 Task: Look for opportunities in IT and customer service.
Action: Mouse moved to (102, 163)
Screenshot: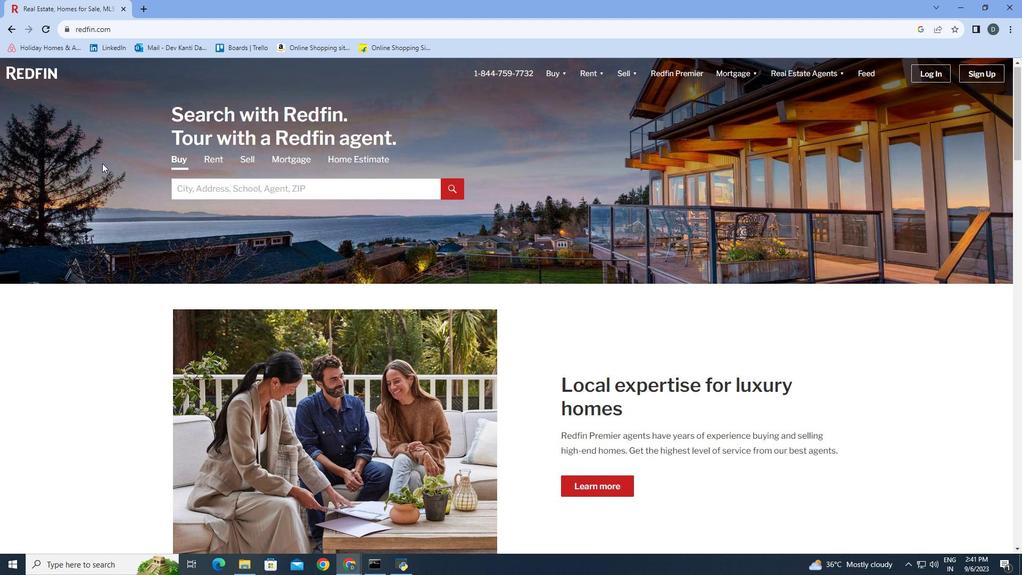 
Action: Mouse scrolled (102, 162) with delta (0, 0)
Screenshot: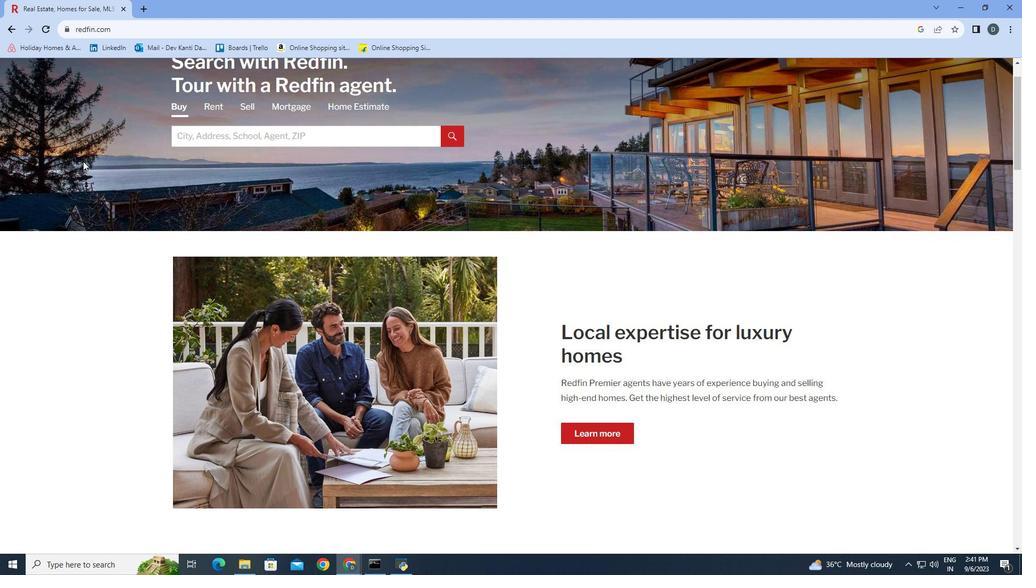 
Action: Mouse moved to (84, 158)
Screenshot: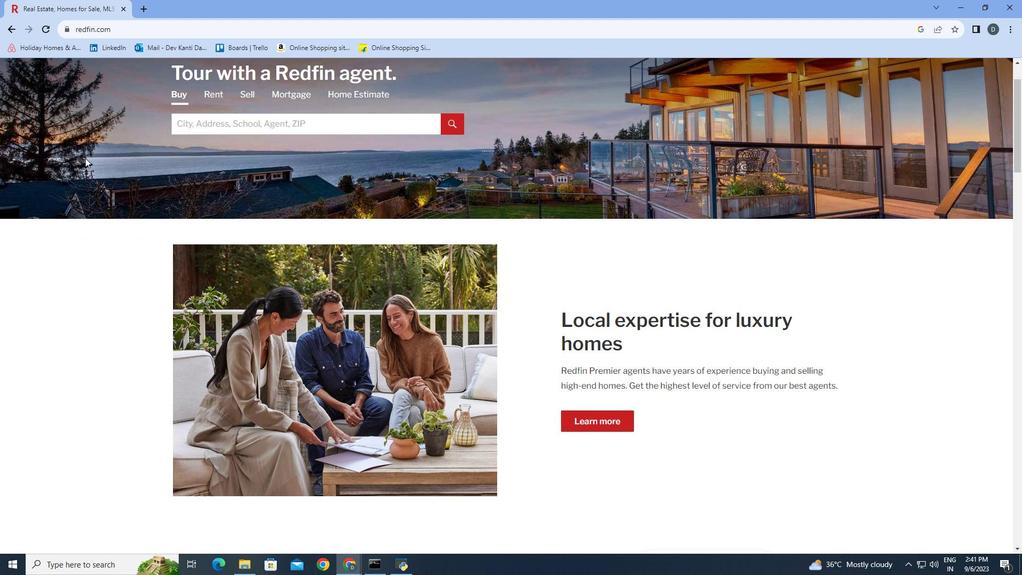 
Action: Mouse scrolled (84, 157) with delta (0, 0)
Screenshot: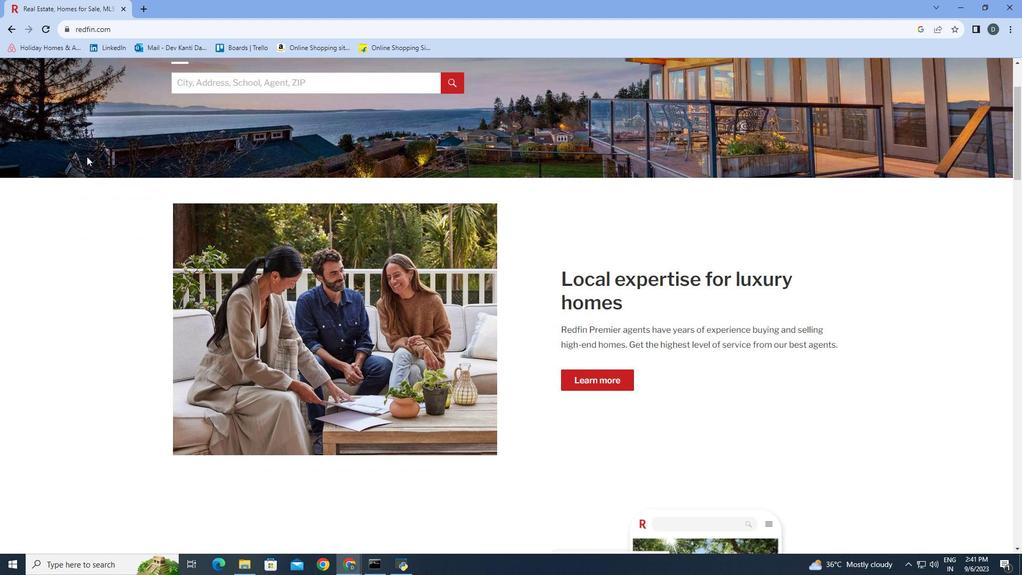 
Action: Mouse moved to (87, 156)
Screenshot: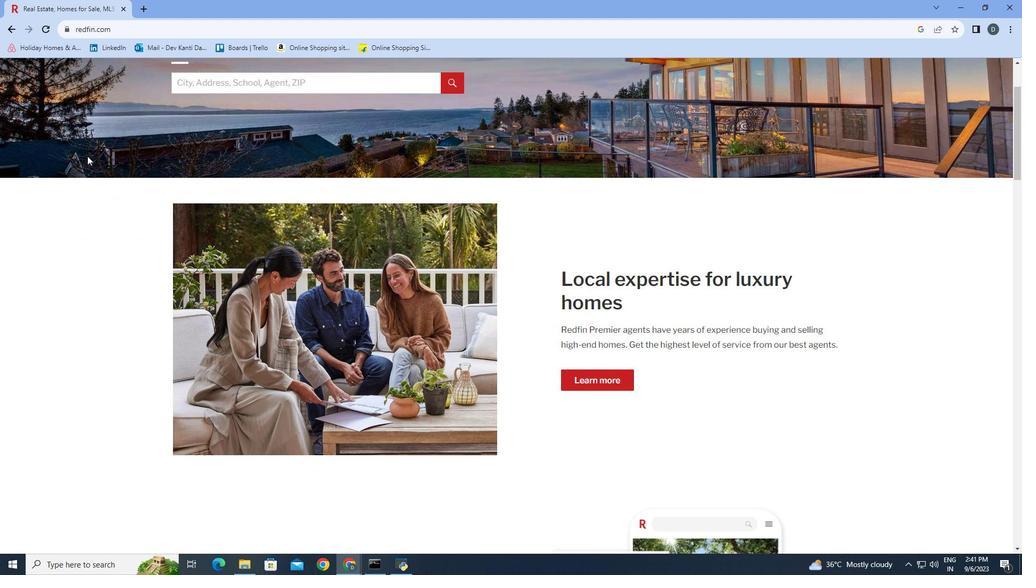
Action: Mouse scrolled (87, 155) with delta (0, 0)
Screenshot: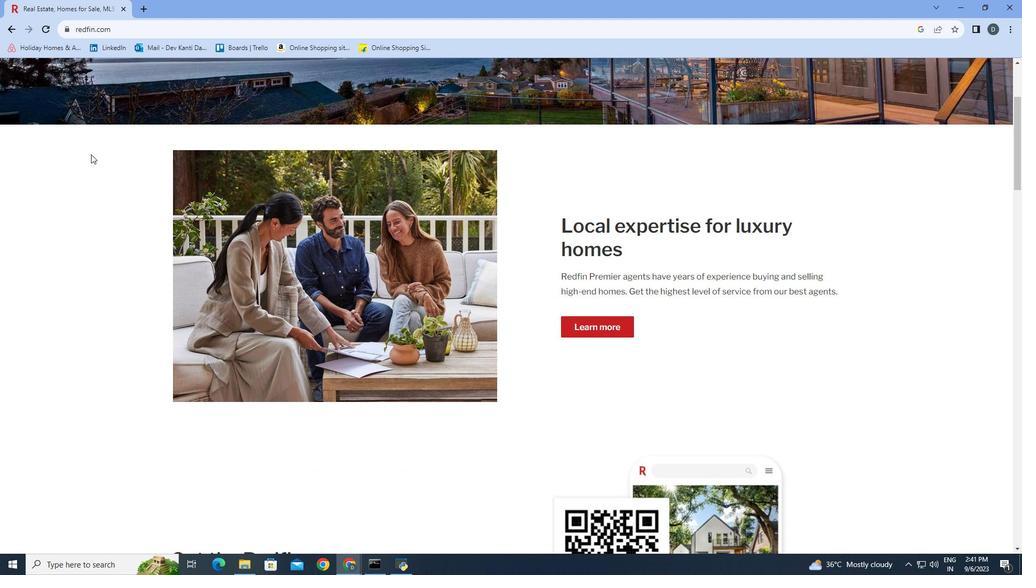 
Action: Mouse moved to (91, 154)
Screenshot: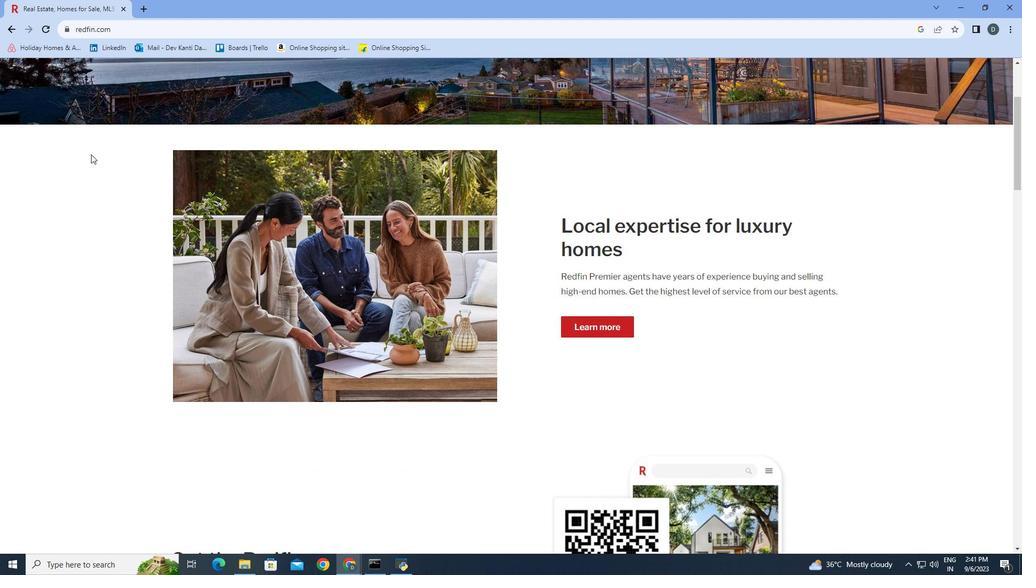 
Action: Mouse scrolled (91, 153) with delta (0, 0)
Screenshot: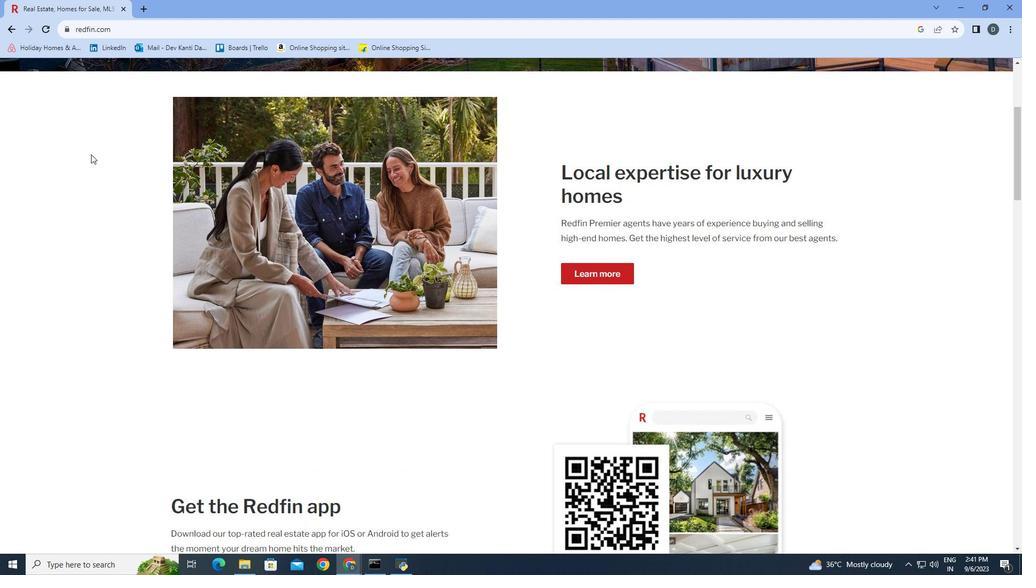
Action: Mouse moved to (92, 154)
Screenshot: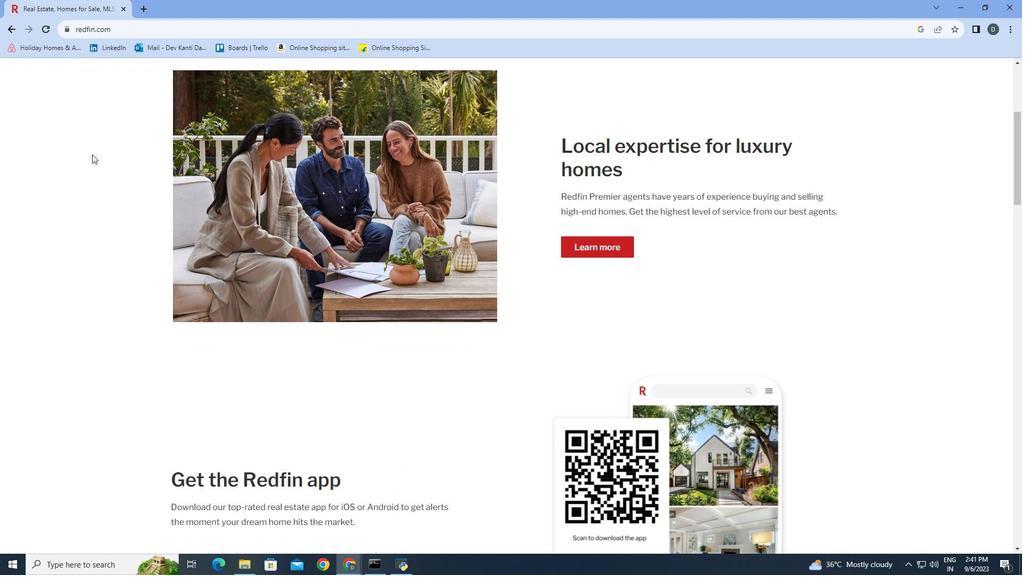 
Action: Mouse scrolled (92, 153) with delta (0, 0)
Screenshot: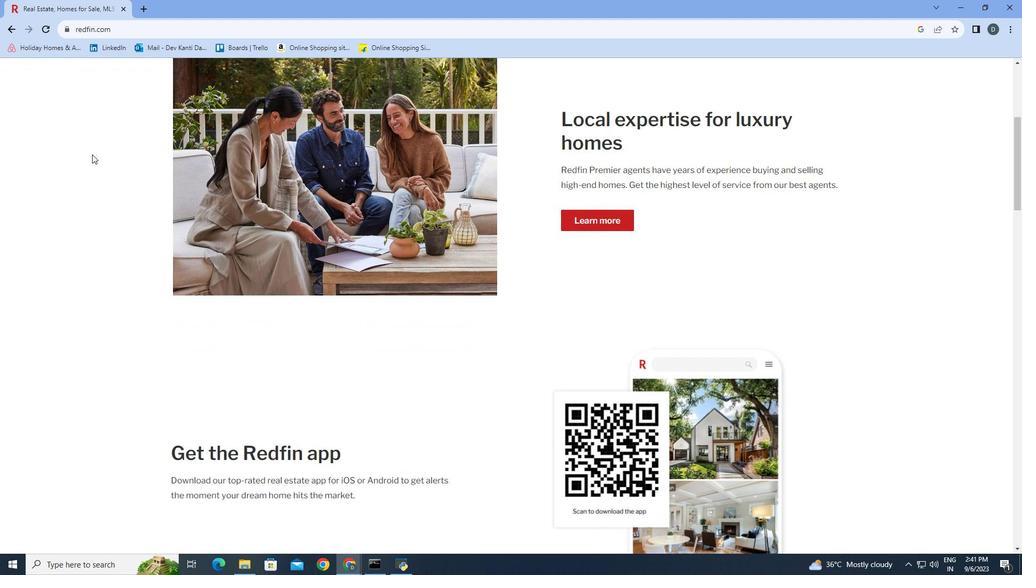 
Action: Mouse moved to (92, 154)
Screenshot: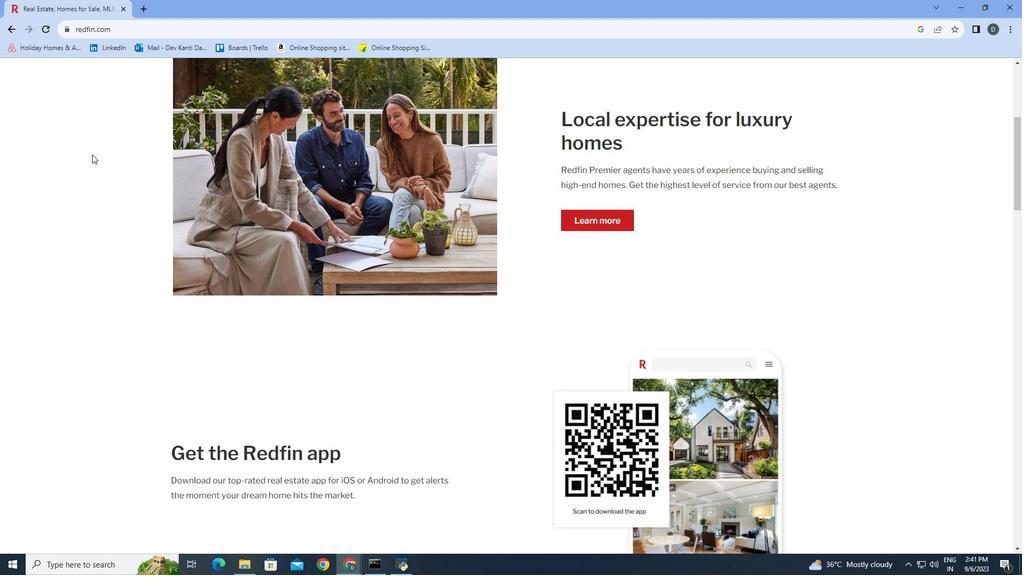 
Action: Mouse scrolled (92, 153) with delta (0, 0)
Screenshot: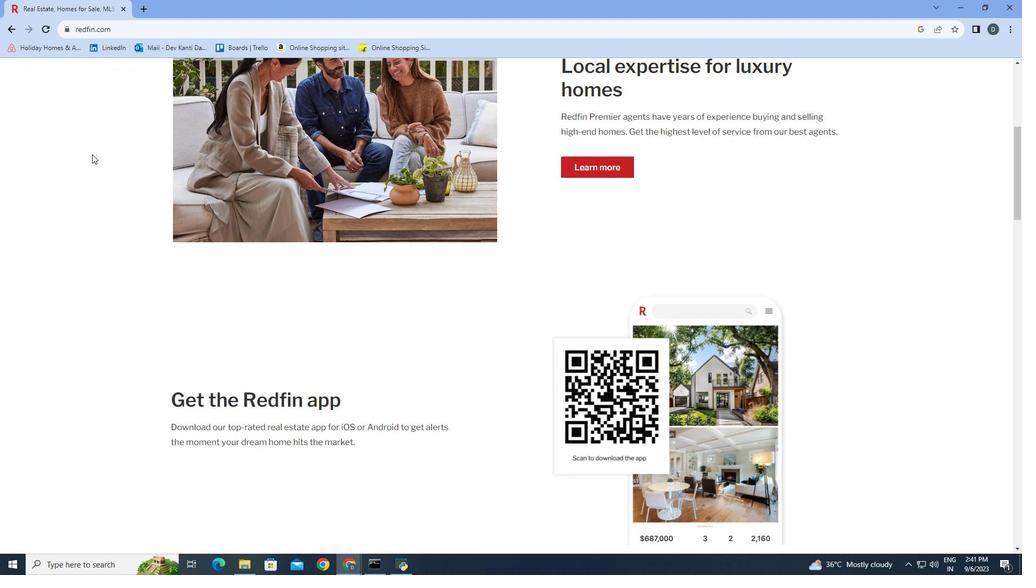 
Action: Mouse scrolled (92, 153) with delta (0, 0)
Screenshot: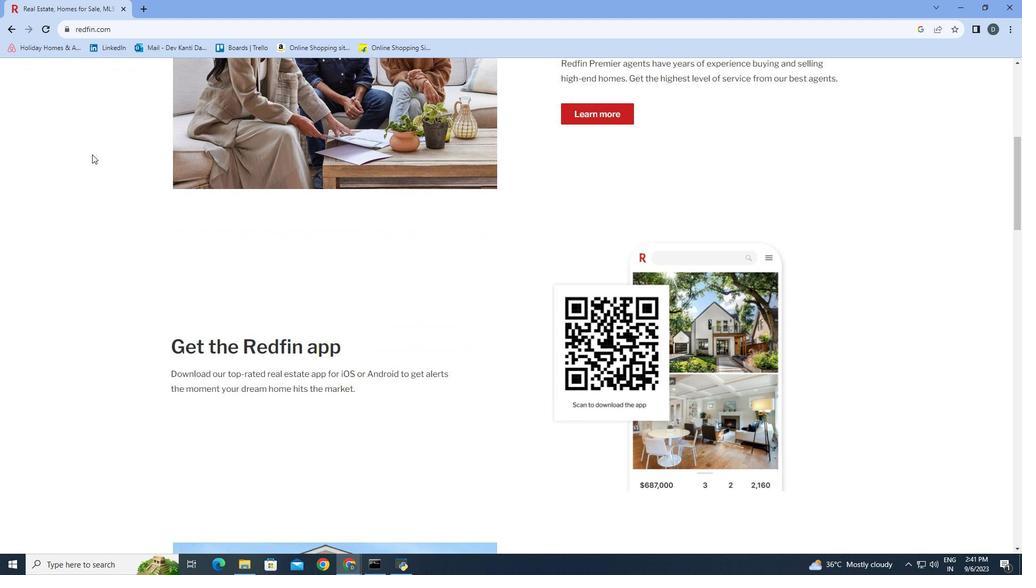 
Action: Mouse scrolled (92, 153) with delta (0, 0)
Screenshot: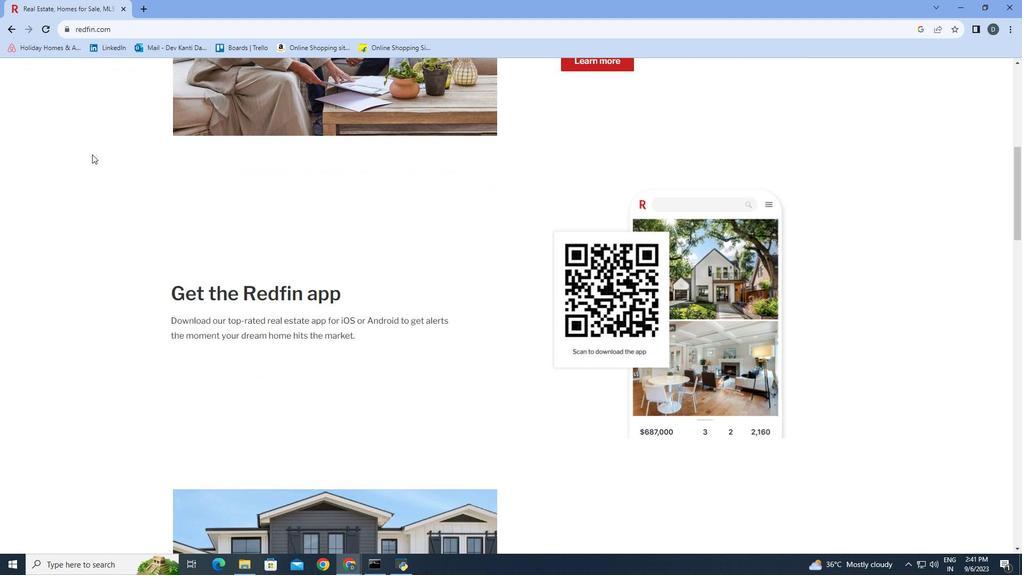 
Action: Mouse scrolled (92, 153) with delta (0, 0)
Screenshot: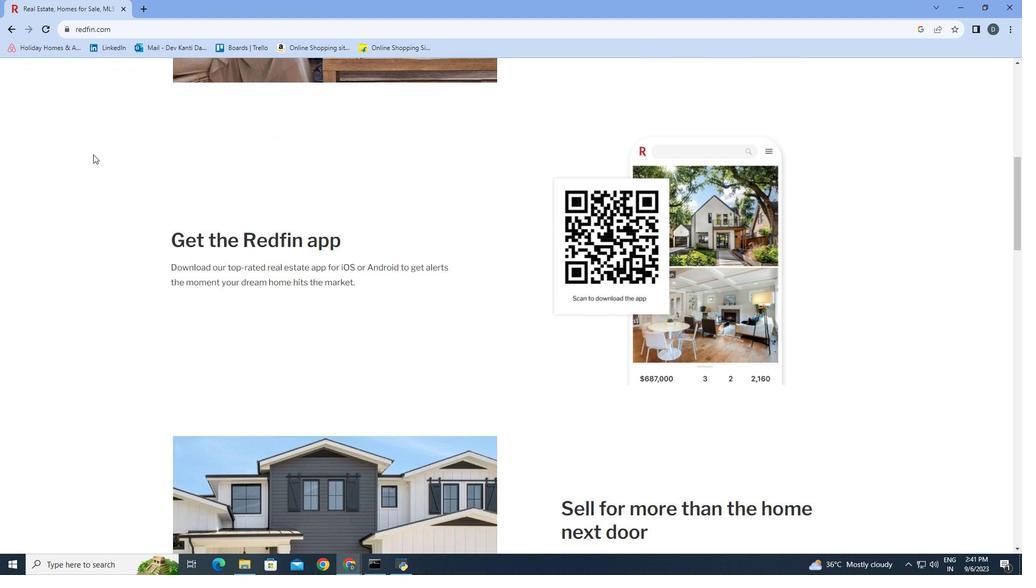 
Action: Mouse moved to (93, 154)
Screenshot: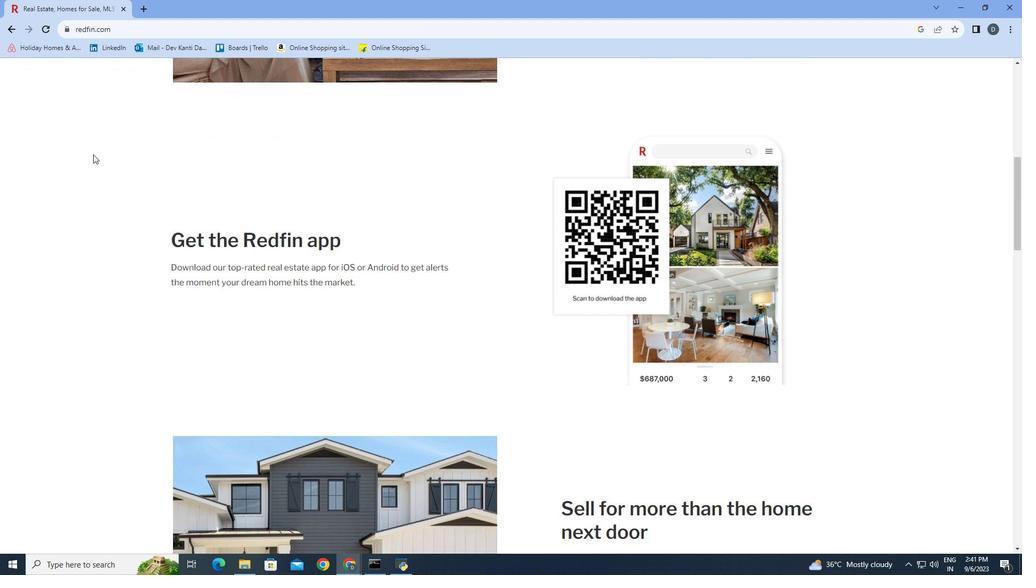 
Action: Mouse scrolled (93, 153) with delta (0, 0)
Screenshot: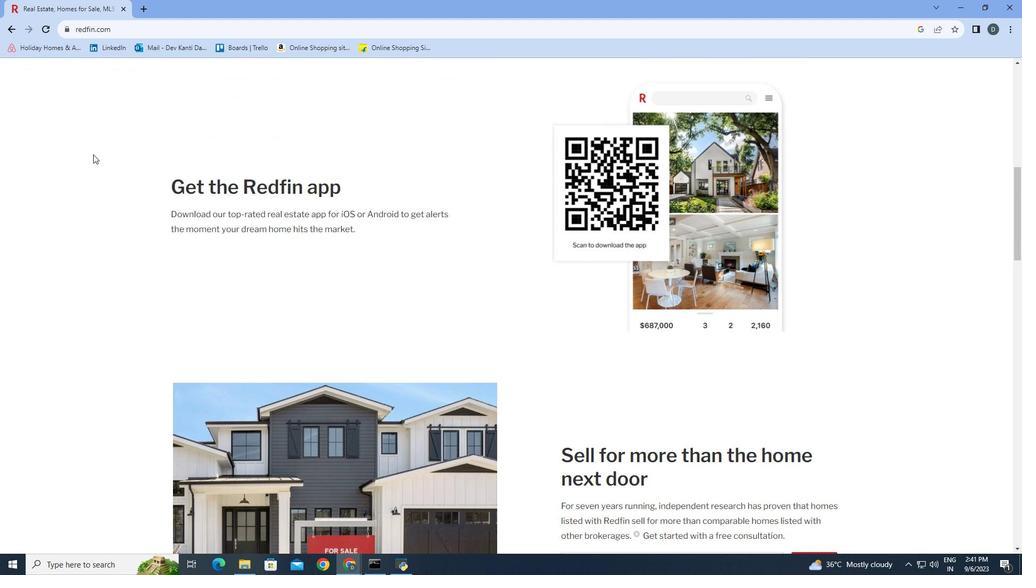 
Action: Mouse scrolled (93, 153) with delta (0, 0)
Screenshot: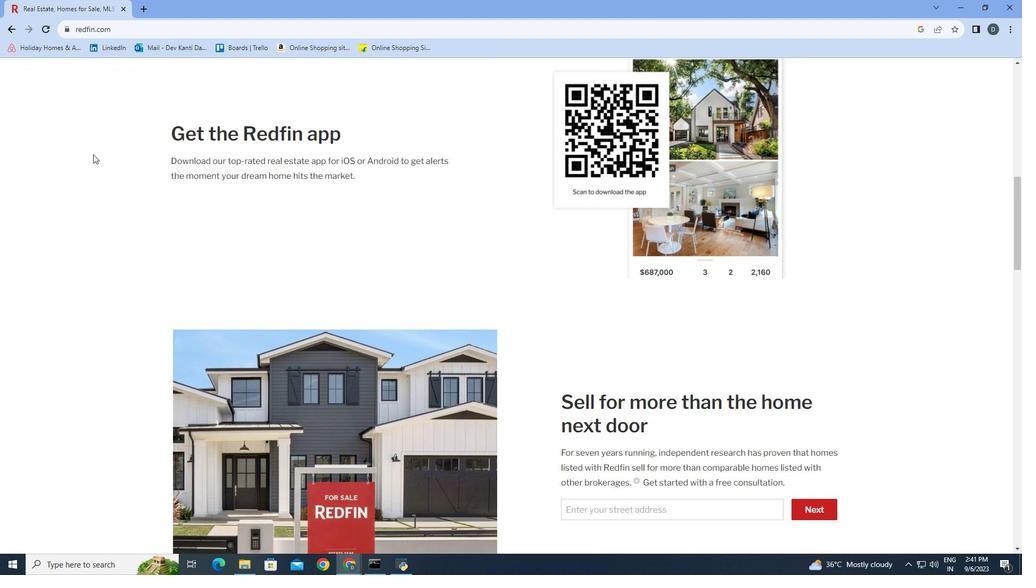 
Action: Mouse scrolled (93, 153) with delta (0, 0)
Screenshot: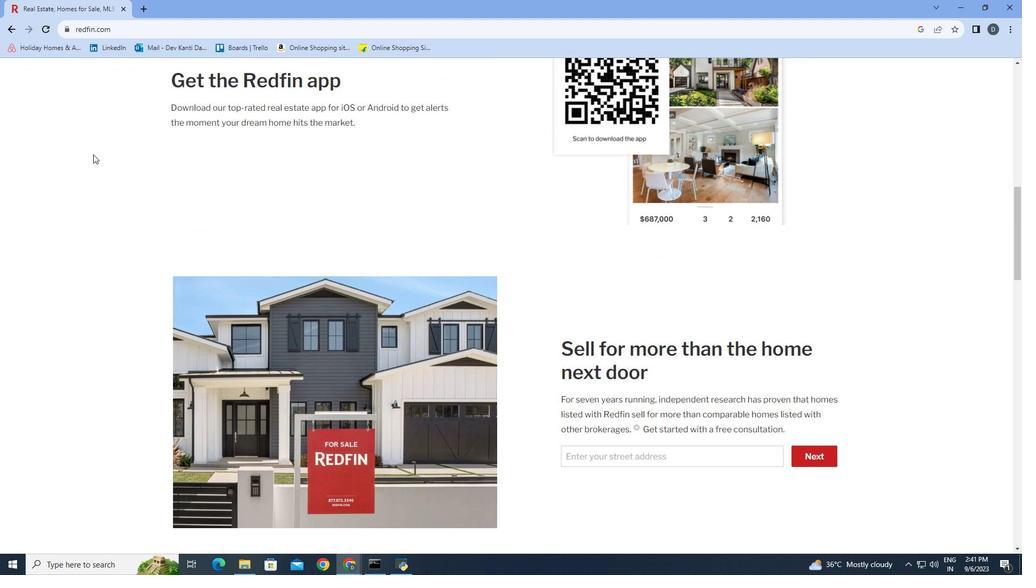 
Action: Mouse scrolled (93, 153) with delta (0, 0)
Screenshot: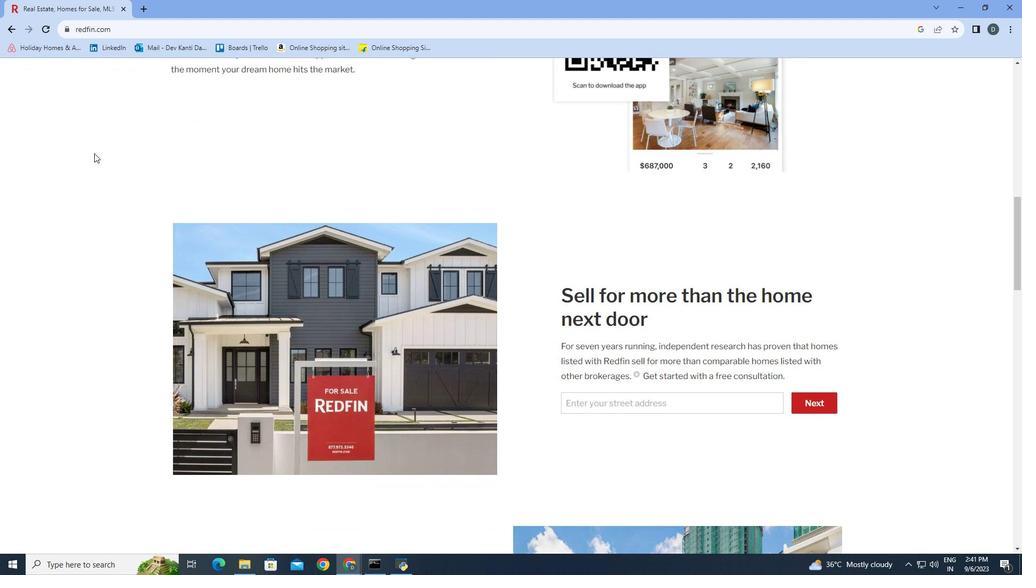 
Action: Mouse moved to (94, 153)
Screenshot: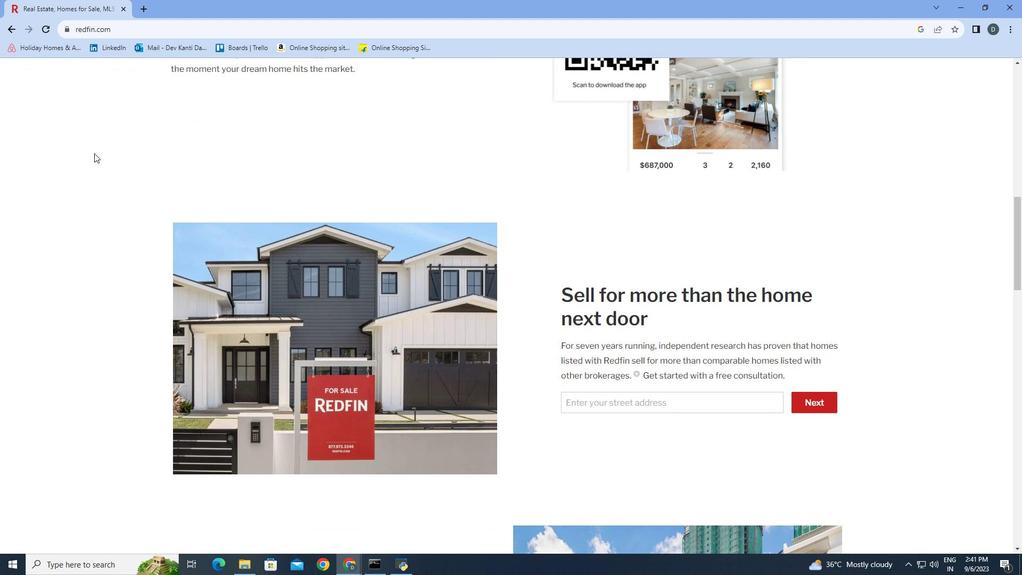 
Action: Mouse scrolled (94, 152) with delta (0, 0)
Screenshot: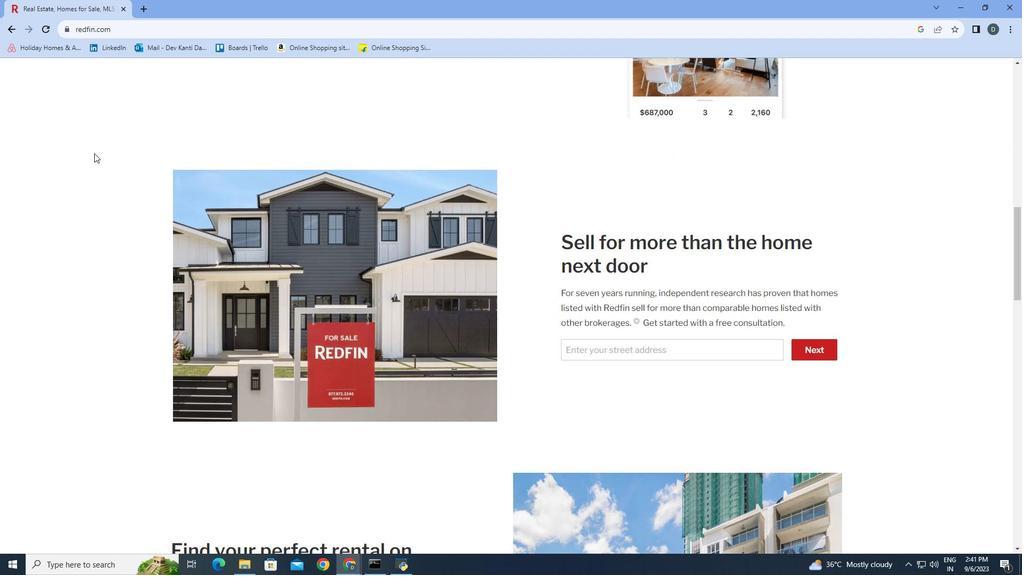 
Action: Mouse scrolled (94, 152) with delta (0, 0)
Screenshot: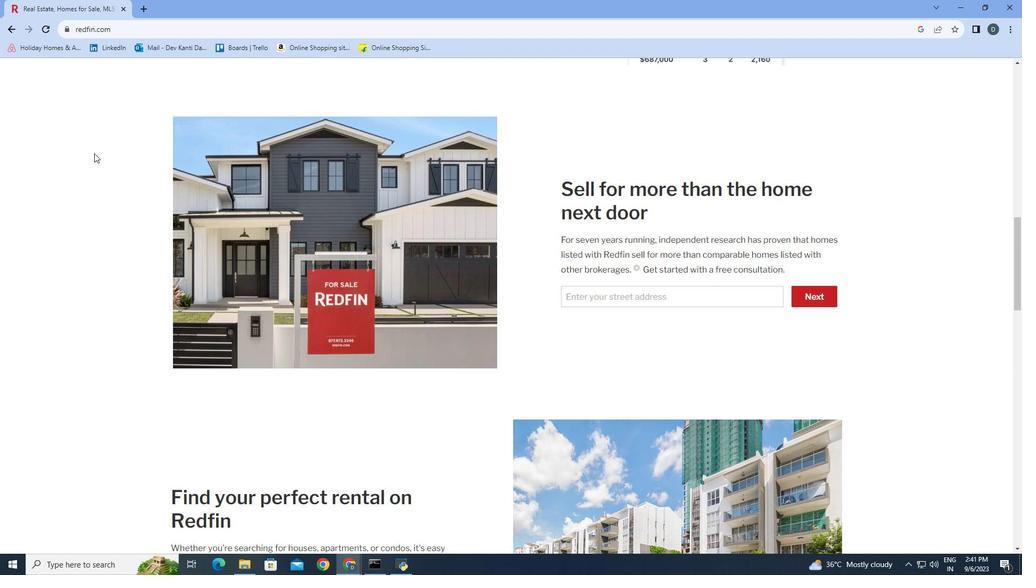 
Action: Mouse scrolled (94, 152) with delta (0, 0)
Screenshot: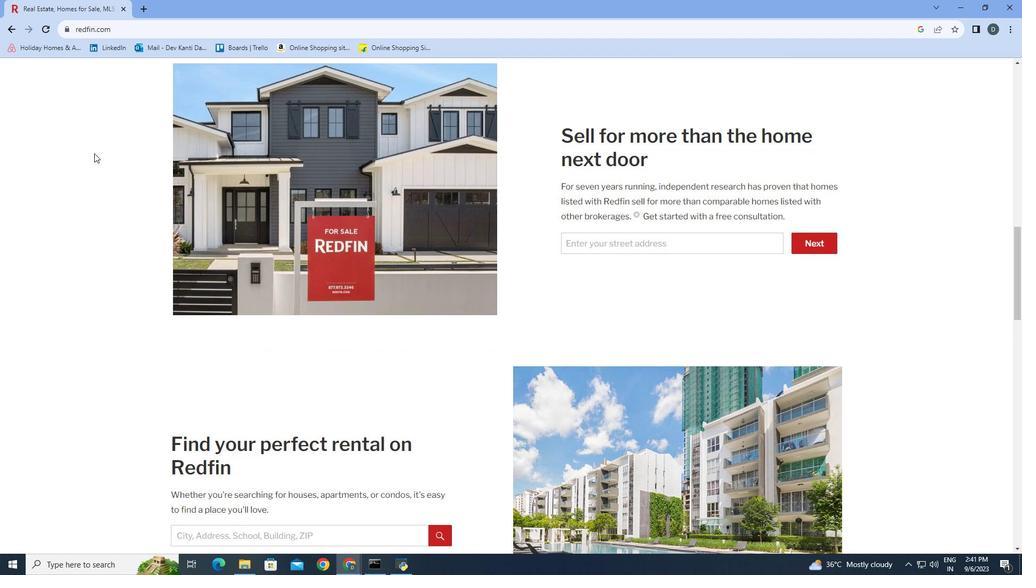 
Action: Mouse scrolled (94, 152) with delta (0, 0)
Screenshot: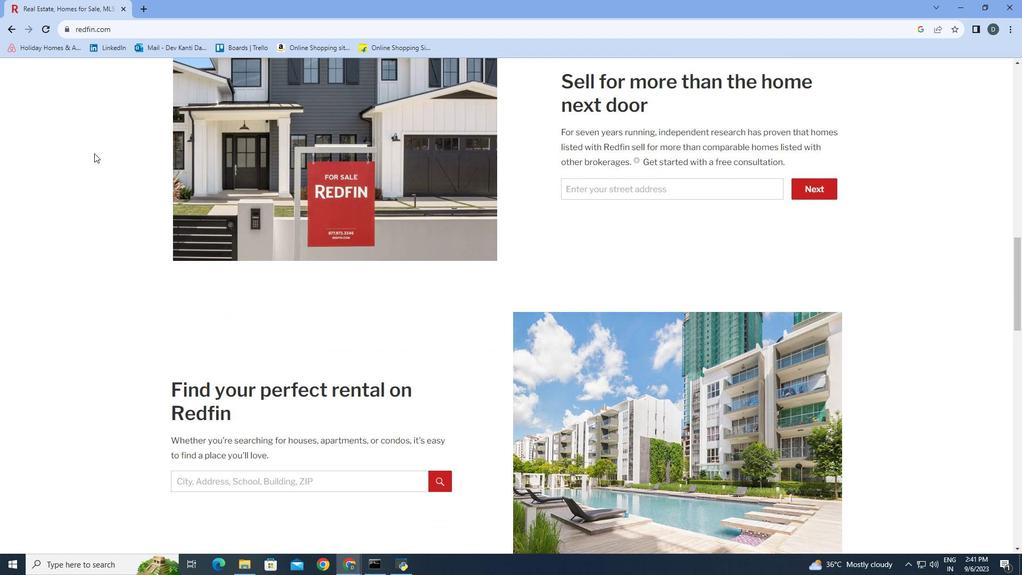 
Action: Mouse scrolled (94, 152) with delta (0, 0)
Screenshot: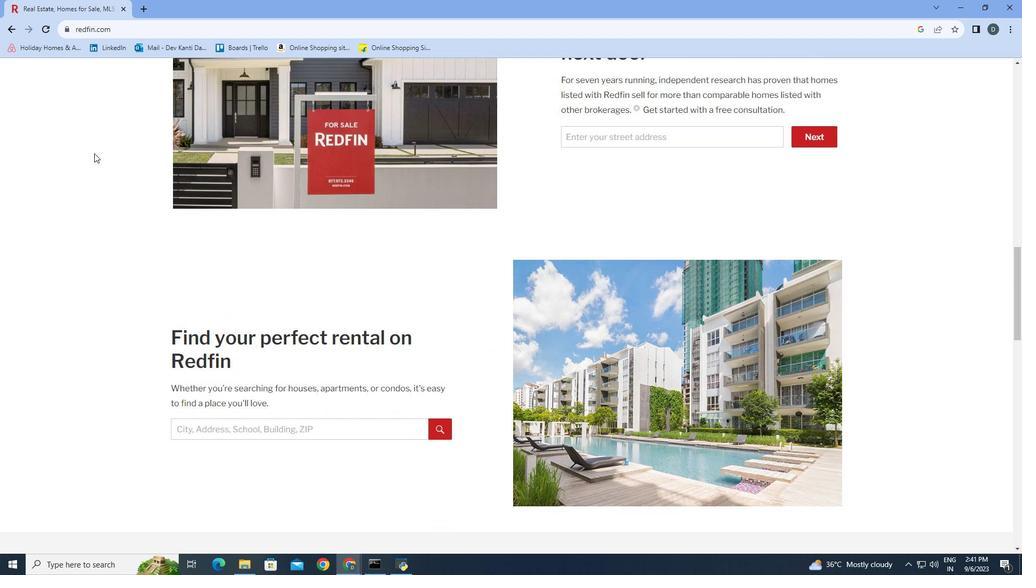 
Action: Mouse scrolled (94, 152) with delta (0, 0)
Screenshot: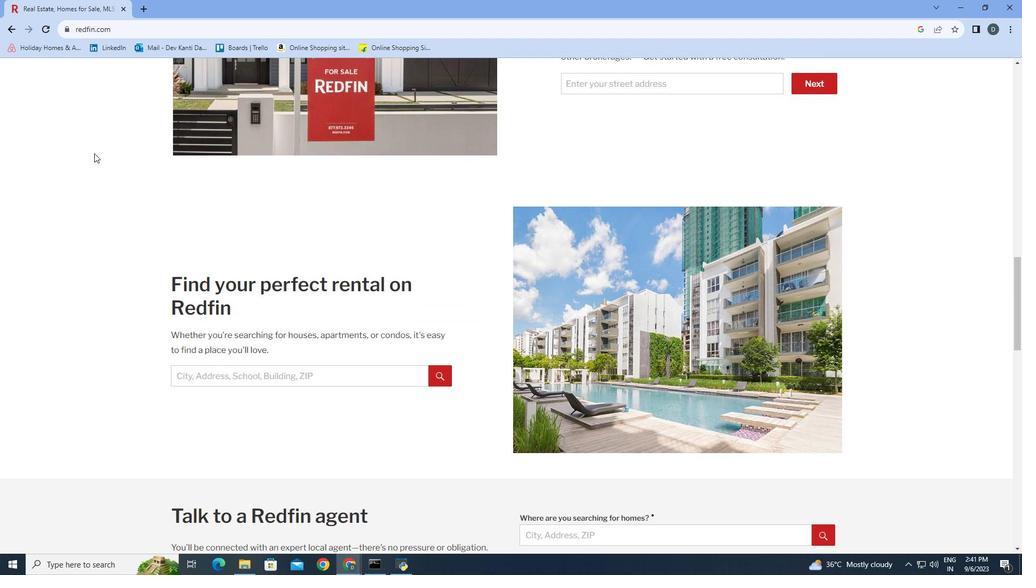 
Action: Mouse scrolled (94, 152) with delta (0, 0)
Screenshot: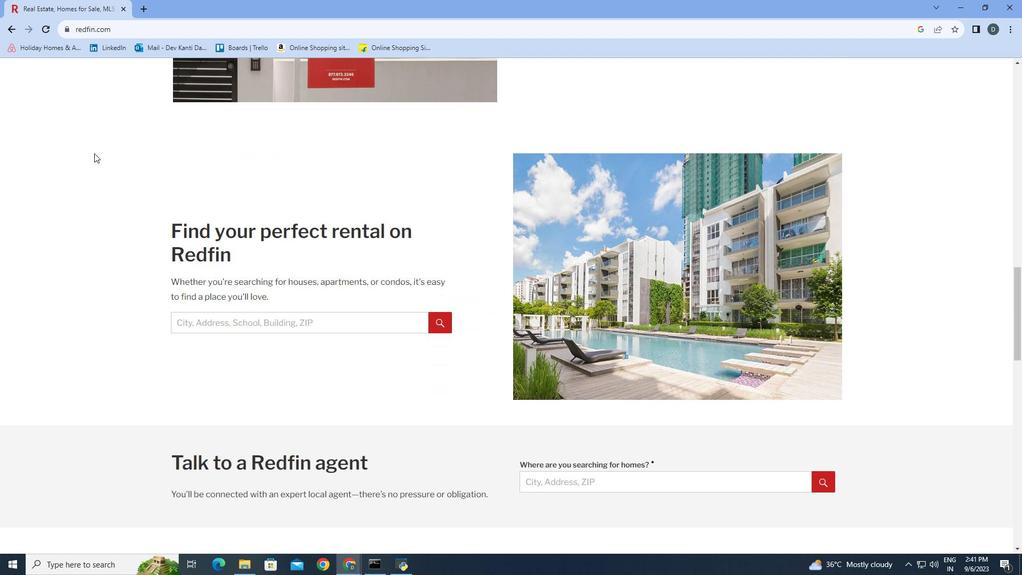 
Action: Mouse scrolled (94, 152) with delta (0, 0)
Screenshot: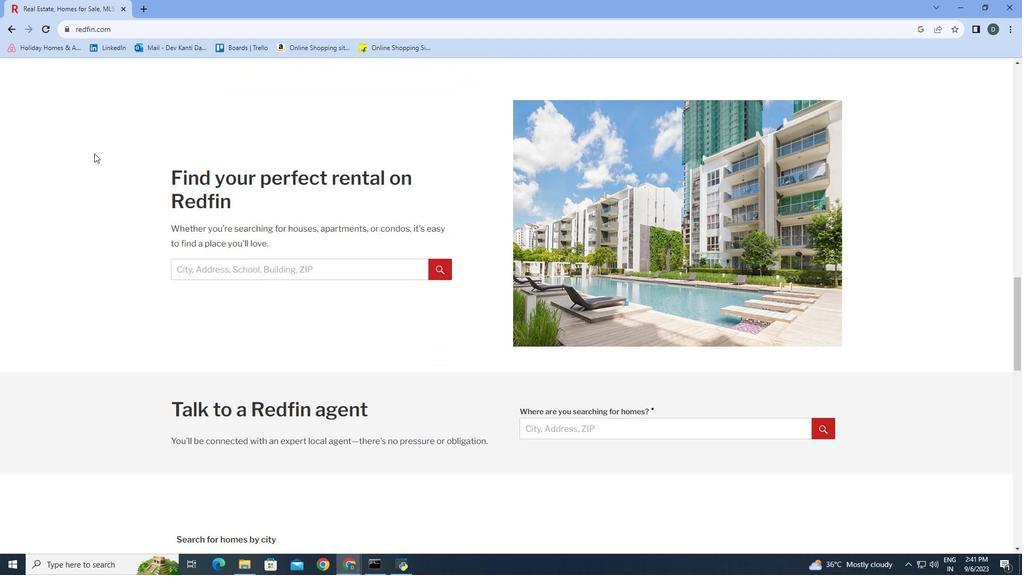 
Action: Mouse scrolled (94, 152) with delta (0, 0)
Screenshot: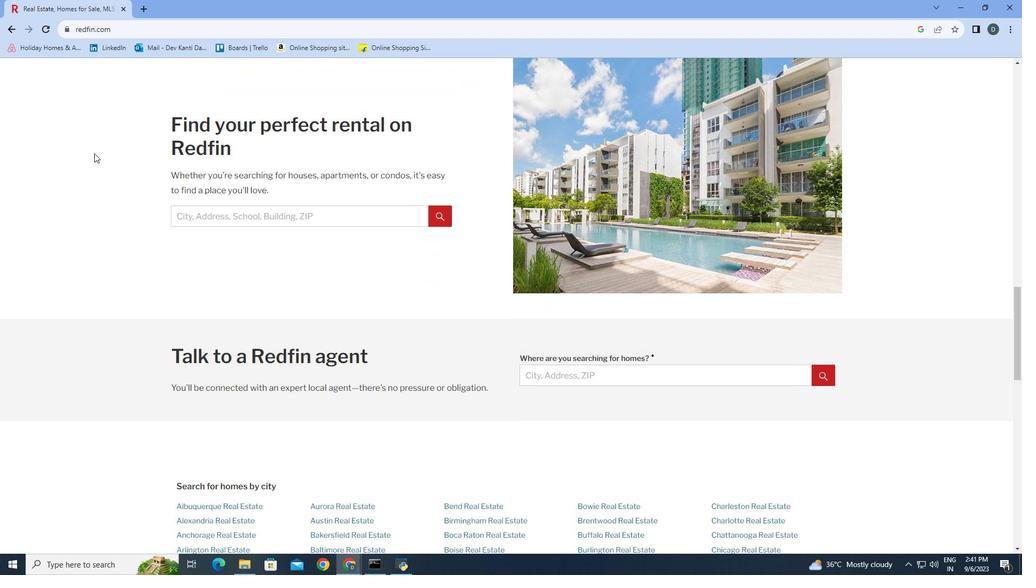 
Action: Mouse scrolled (94, 152) with delta (0, 0)
Screenshot: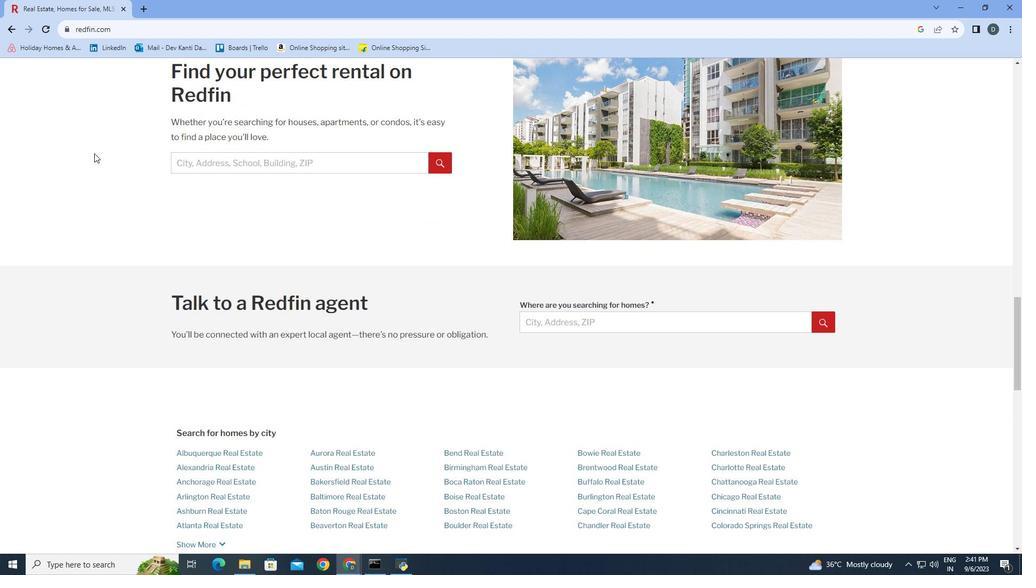 
Action: Mouse scrolled (94, 152) with delta (0, 0)
Screenshot: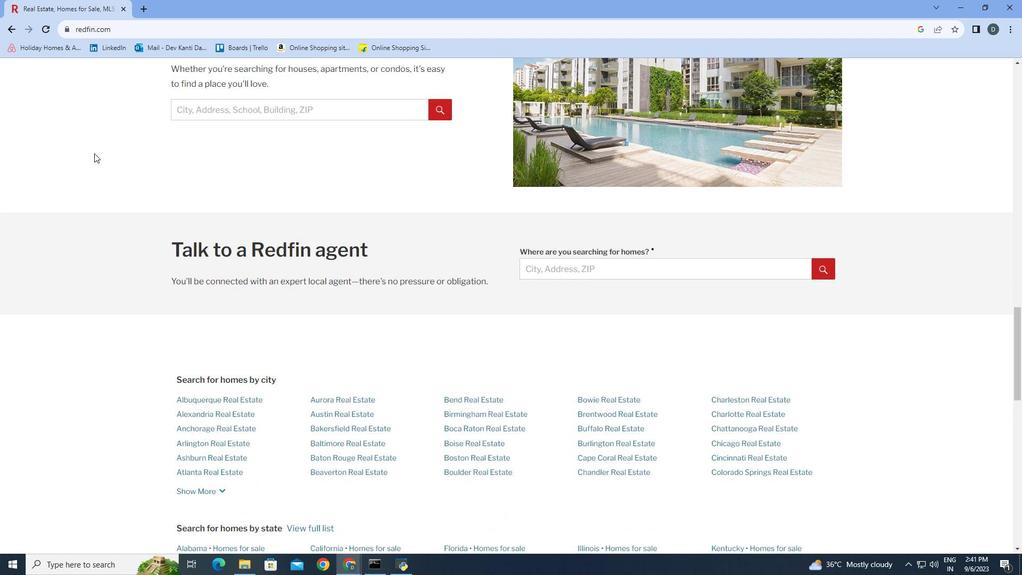 
Action: Mouse scrolled (94, 152) with delta (0, 0)
Screenshot: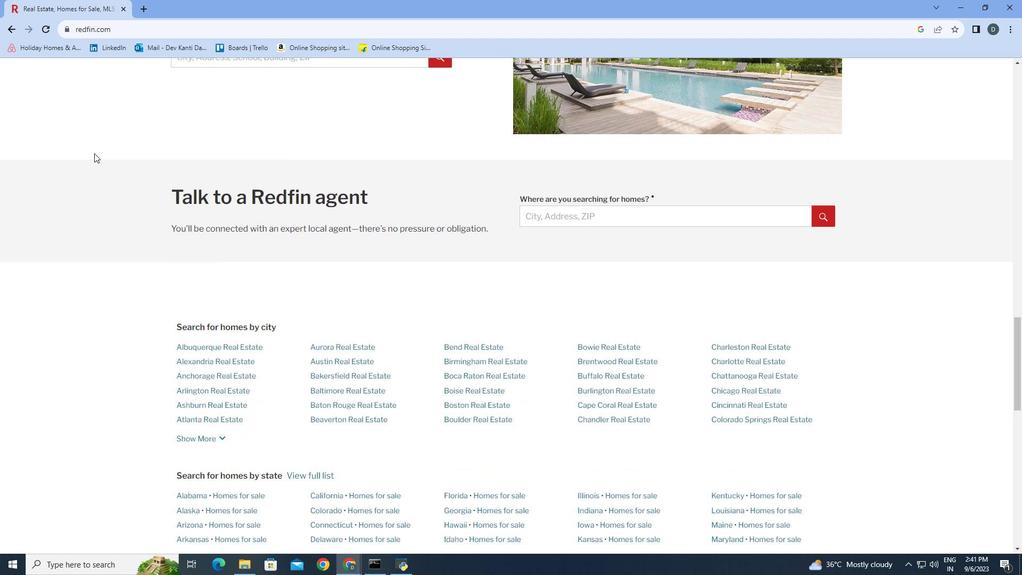 
Action: Mouse scrolled (94, 152) with delta (0, 0)
Screenshot: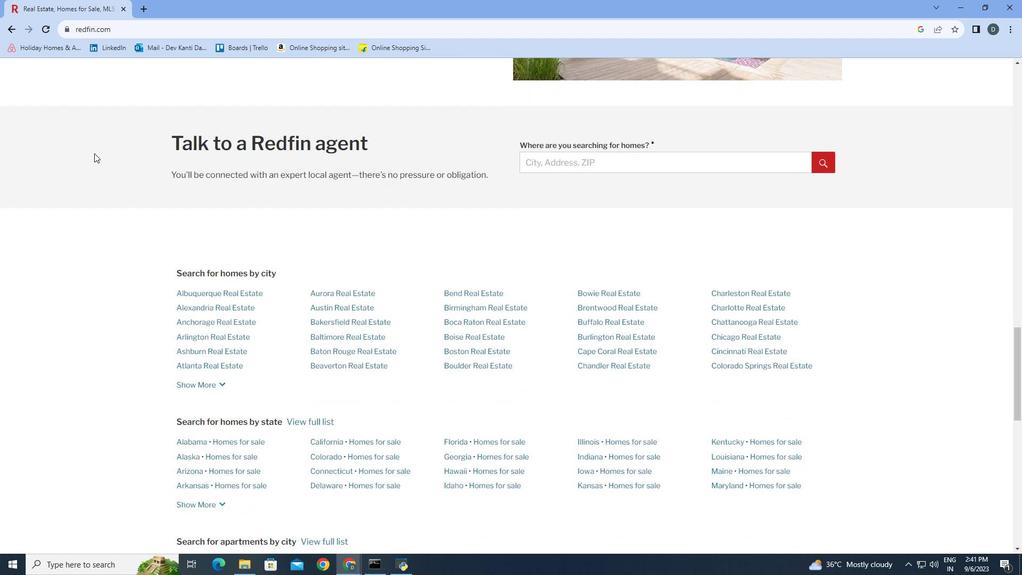 
Action: Mouse scrolled (94, 152) with delta (0, 0)
Screenshot: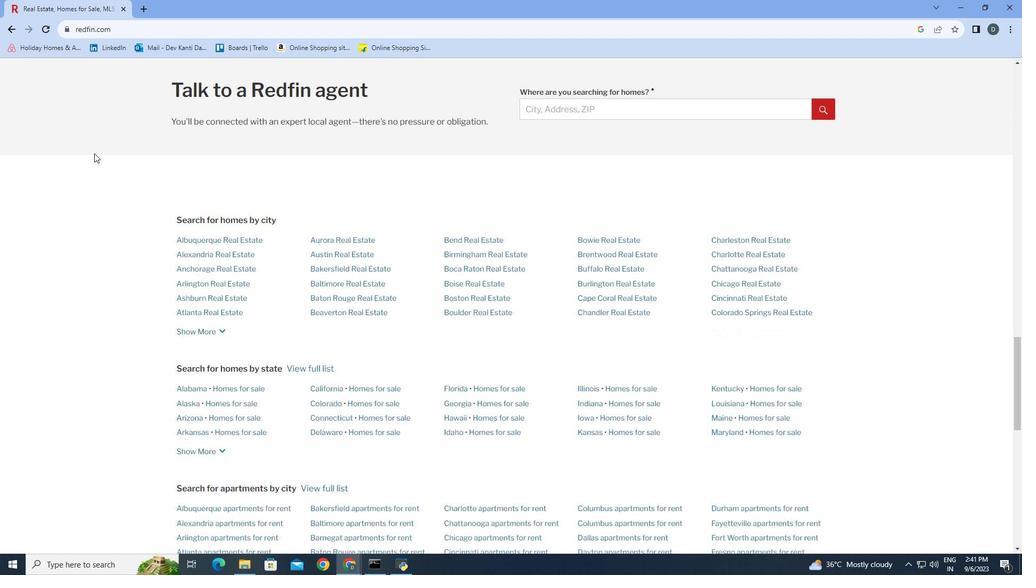 
Action: Mouse scrolled (94, 152) with delta (0, 0)
Screenshot: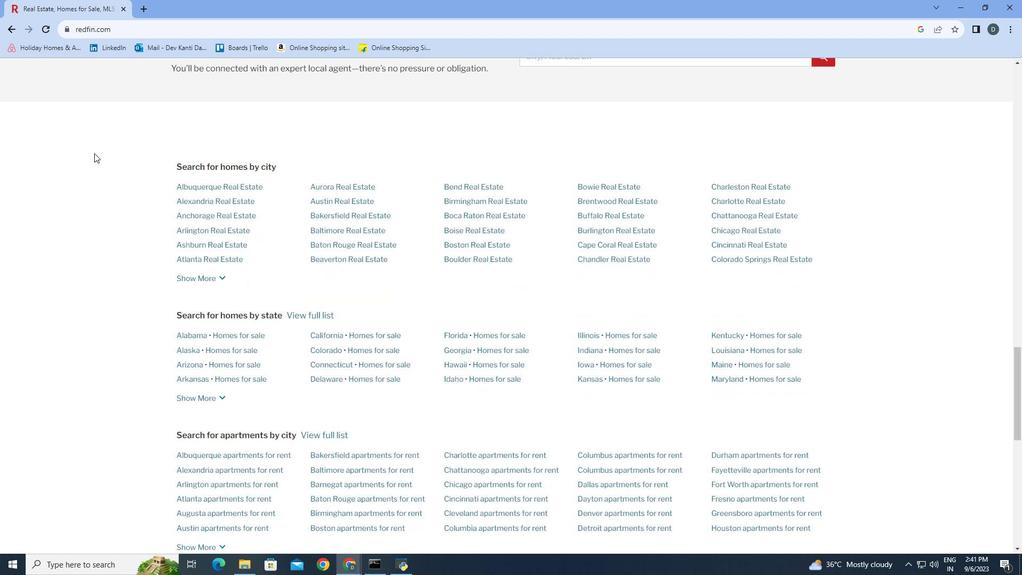 
Action: Mouse scrolled (94, 152) with delta (0, 0)
Screenshot: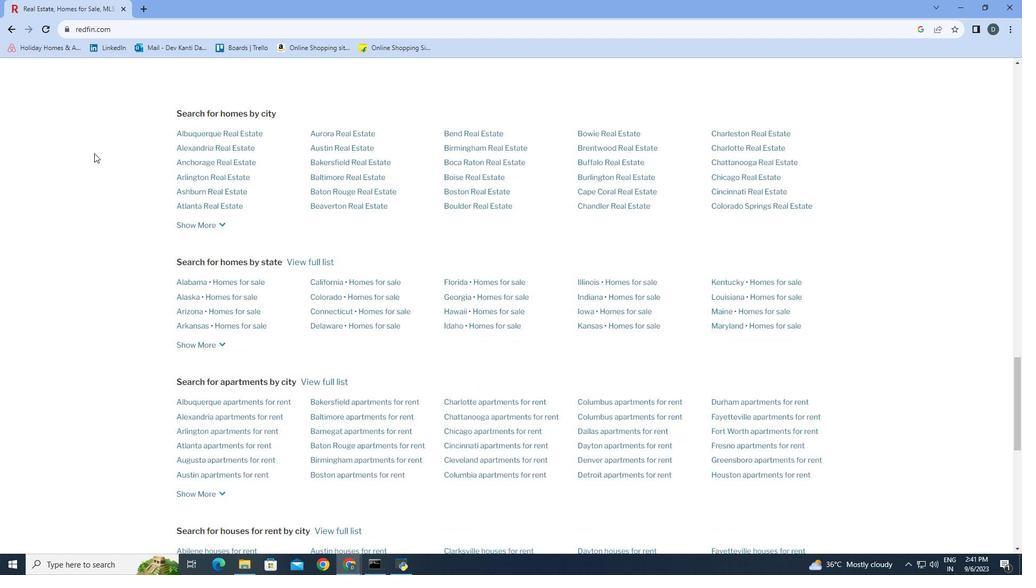 
Action: Mouse scrolled (94, 152) with delta (0, 0)
Screenshot: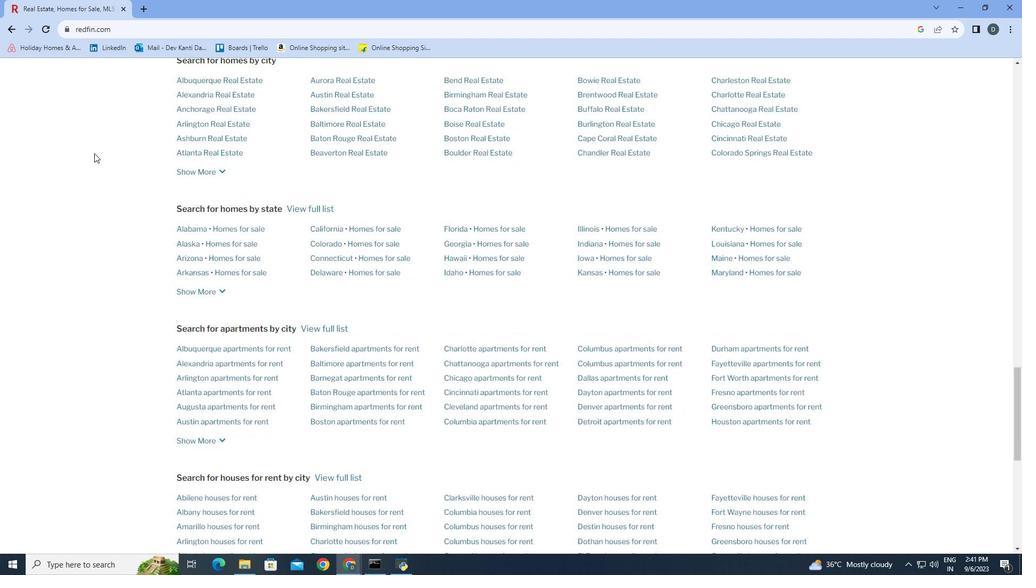 
Action: Mouse scrolled (94, 152) with delta (0, 0)
Screenshot: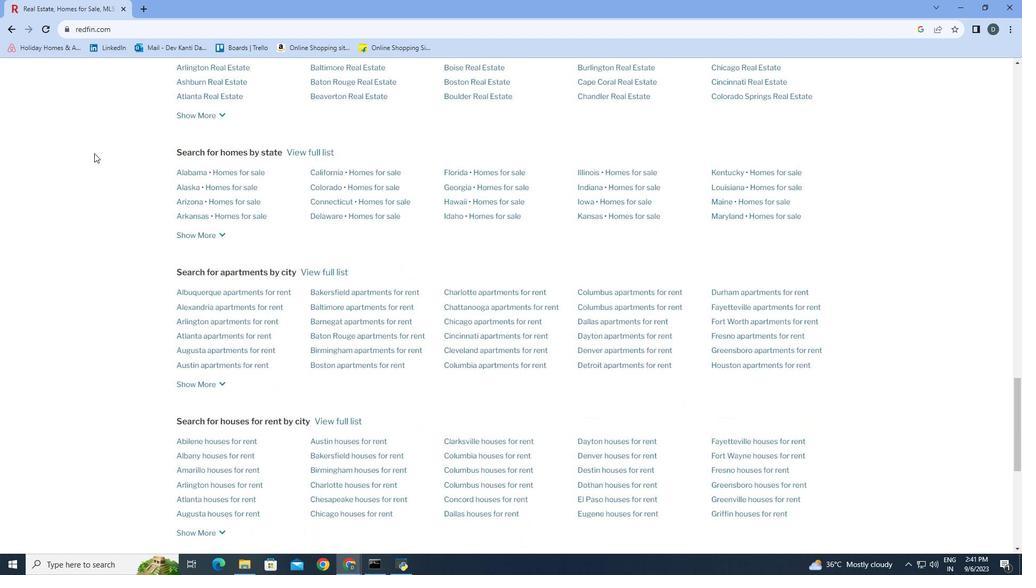 
Action: Mouse scrolled (94, 152) with delta (0, 0)
Screenshot: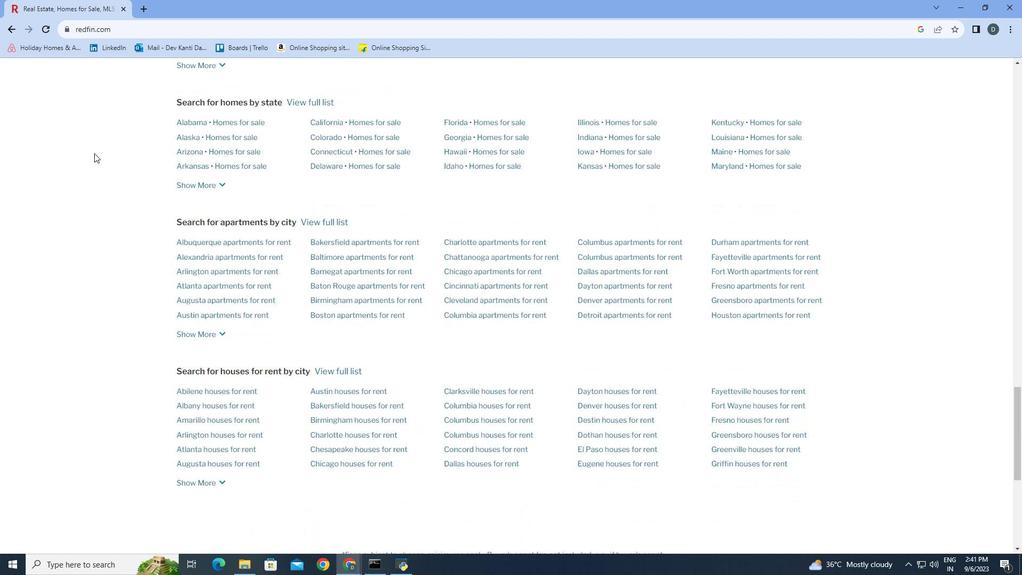 
Action: Mouse scrolled (94, 152) with delta (0, 0)
Screenshot: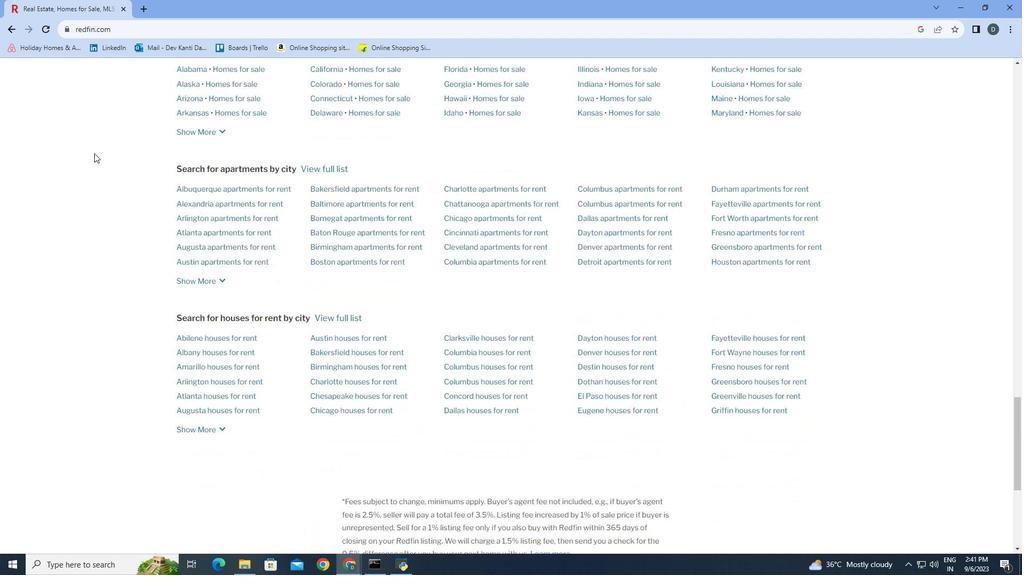 
Action: Mouse scrolled (94, 152) with delta (0, 0)
Screenshot: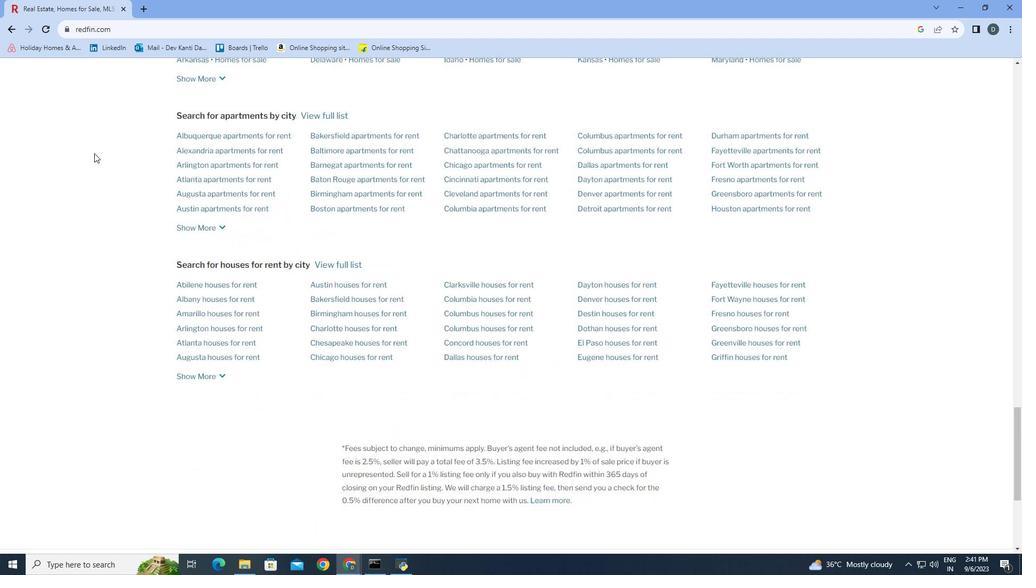 
Action: Mouse scrolled (94, 152) with delta (0, 0)
Screenshot: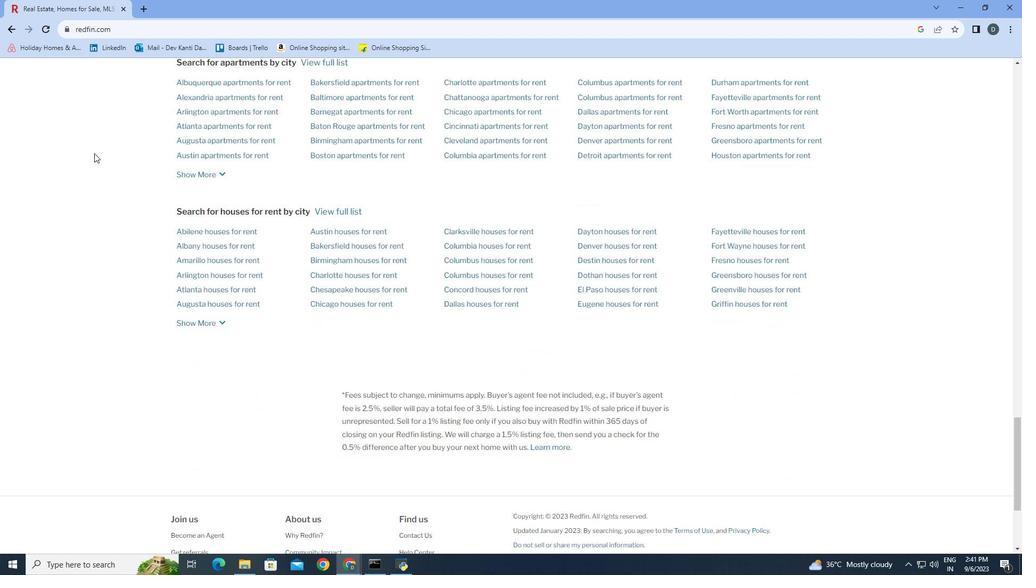 
Action: Mouse scrolled (94, 152) with delta (0, 0)
Screenshot: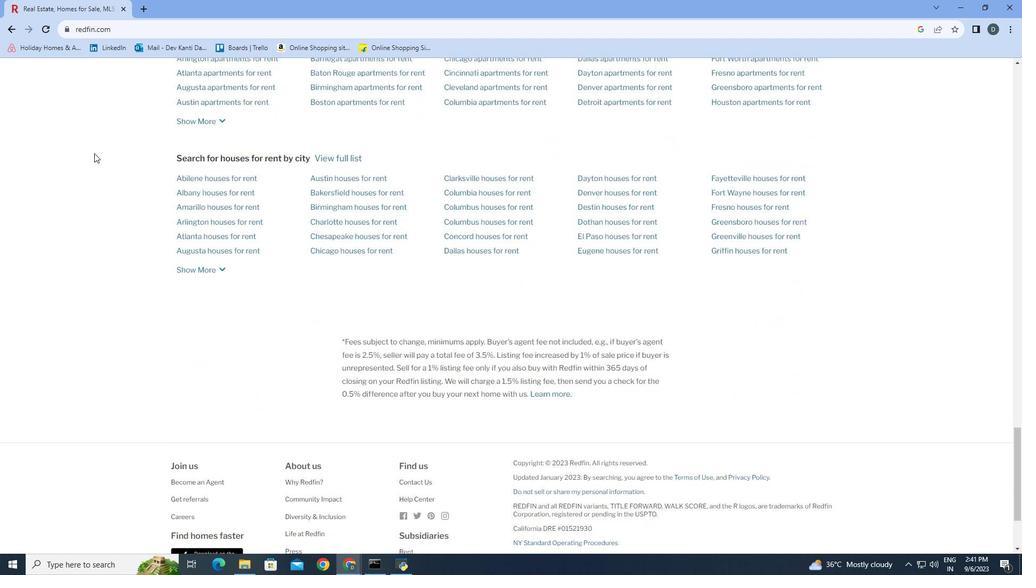 
Action: Mouse scrolled (94, 152) with delta (0, 0)
Screenshot: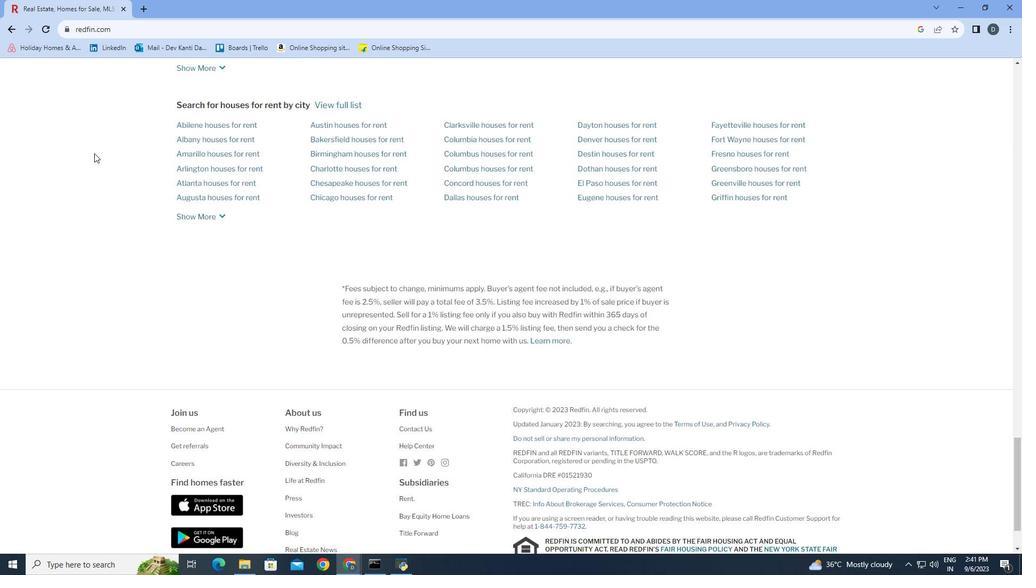 
Action: Mouse scrolled (94, 152) with delta (0, 0)
Screenshot: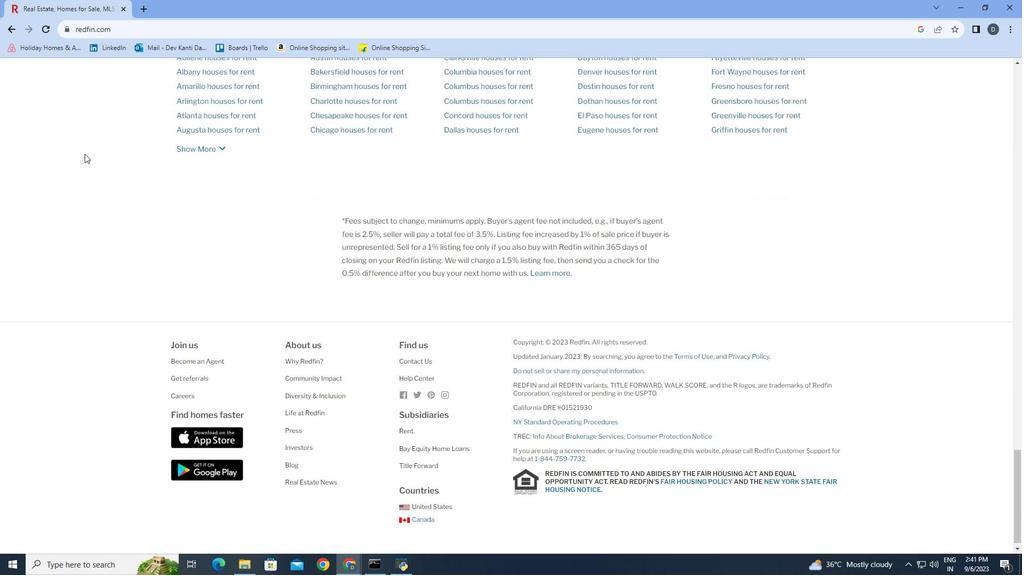
Action: Mouse scrolled (94, 152) with delta (0, 0)
Screenshot: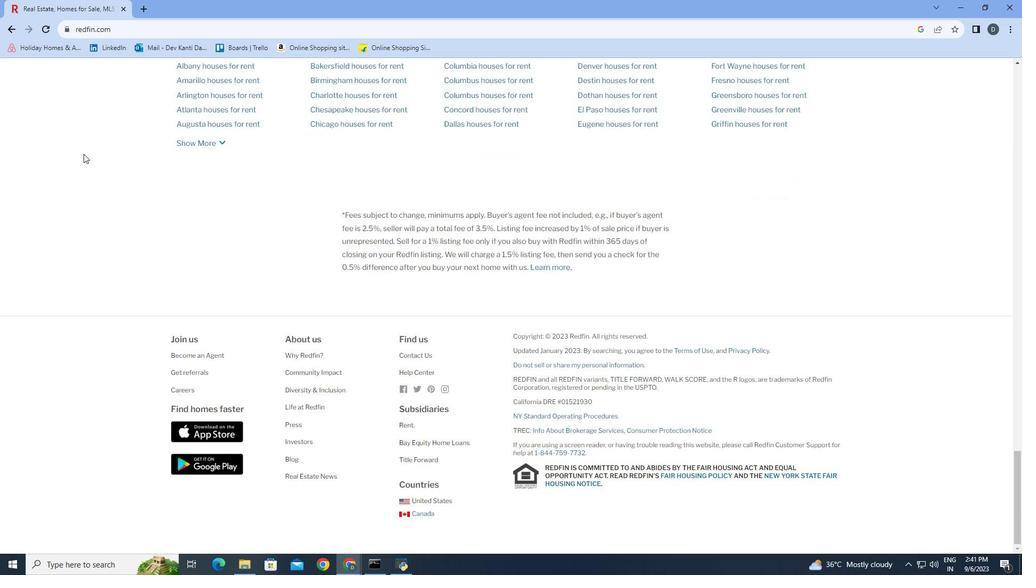 
Action: Mouse moved to (170, 392)
Screenshot: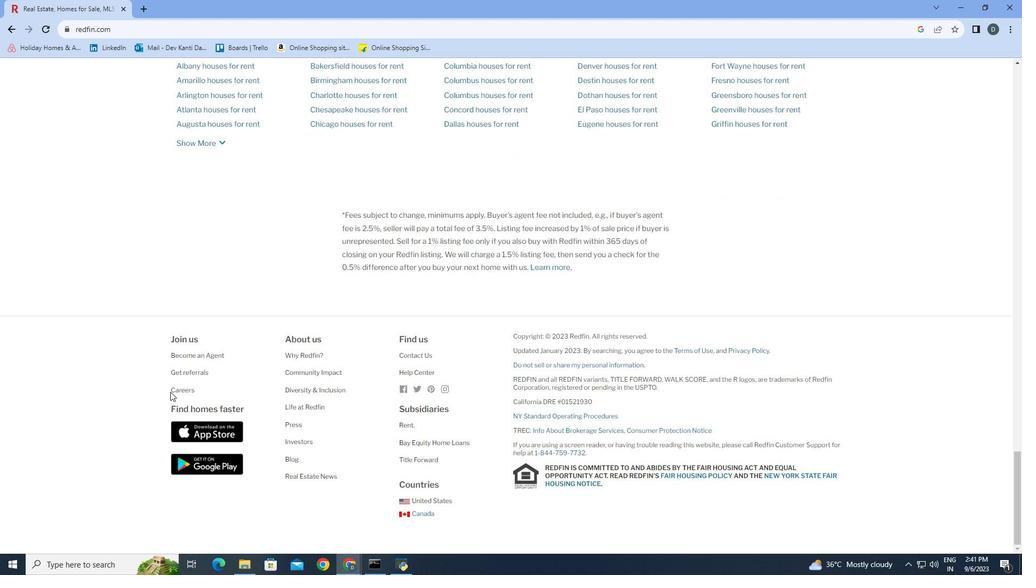 
Action: Mouse pressed left at (170, 392)
Screenshot: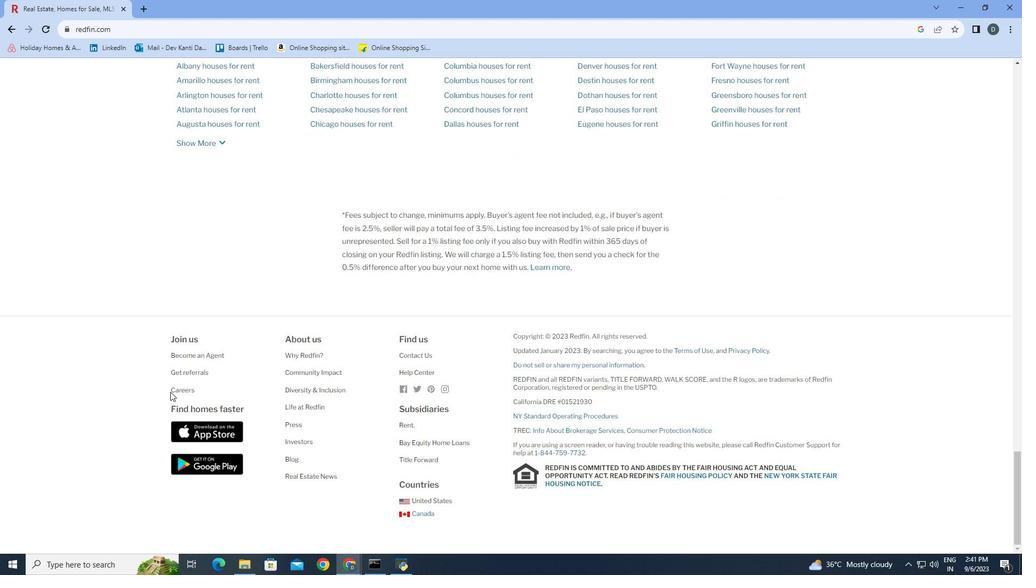 
Action: Mouse moved to (174, 392)
Screenshot: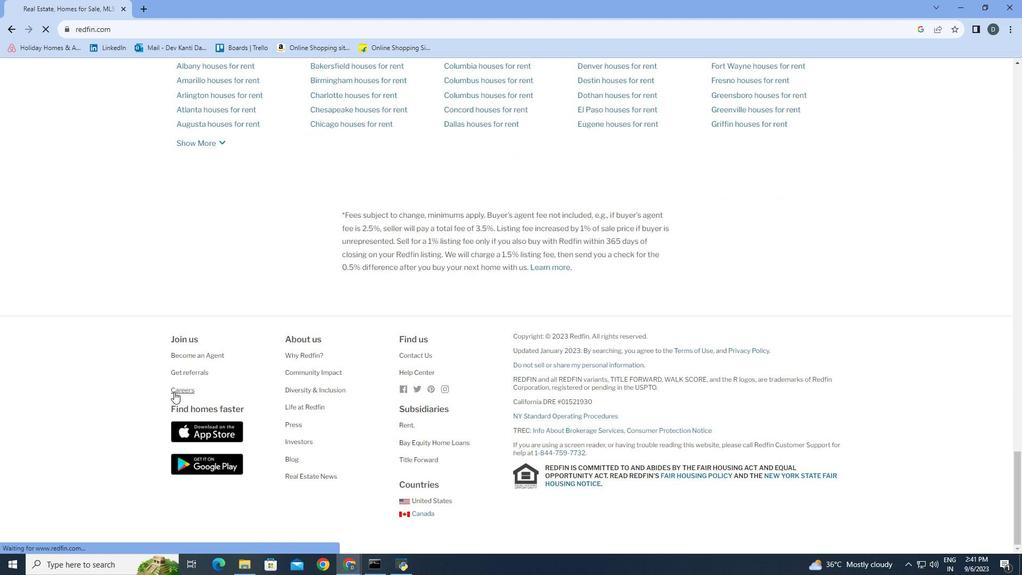 
Action: Mouse pressed left at (174, 392)
Screenshot: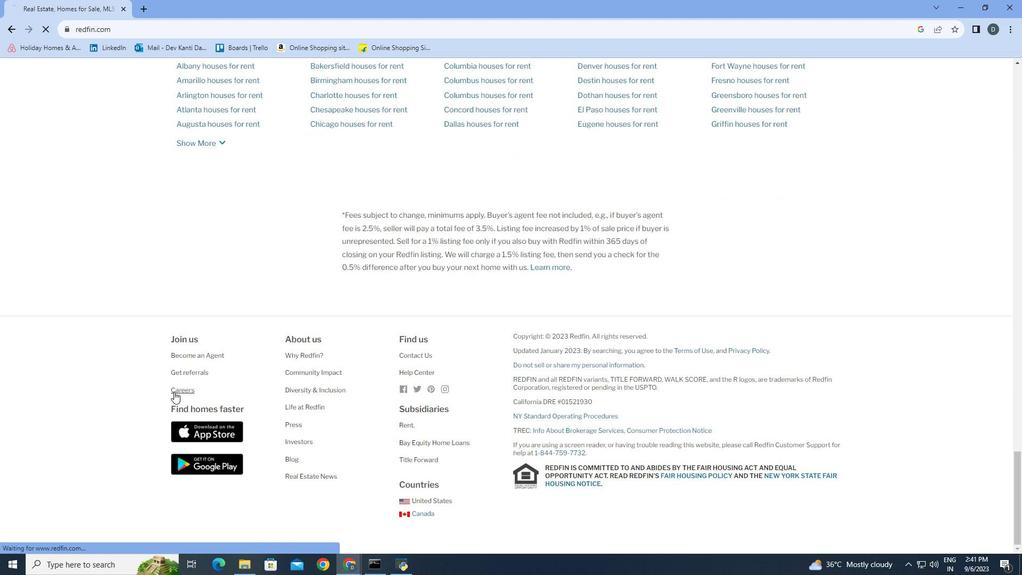 
Action: Mouse moved to (461, 313)
Screenshot: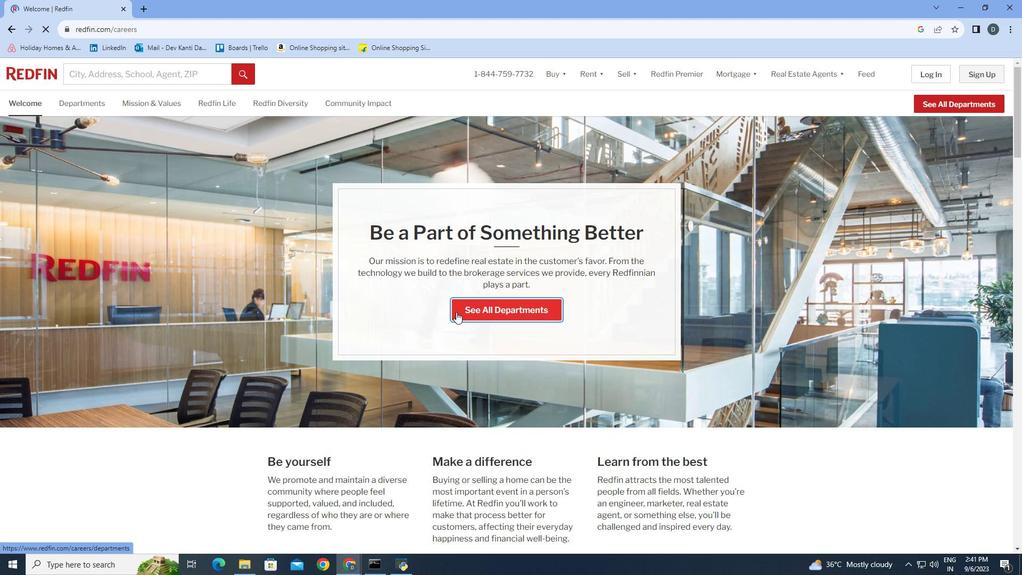 
Action: Mouse pressed left at (461, 313)
Screenshot: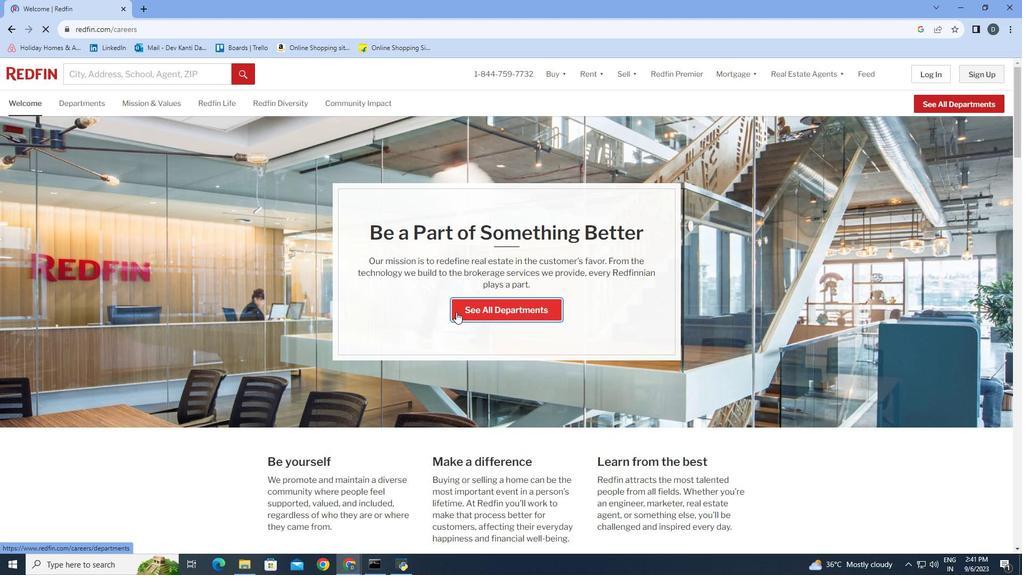 
Action: Mouse moved to (767, 314)
Screenshot: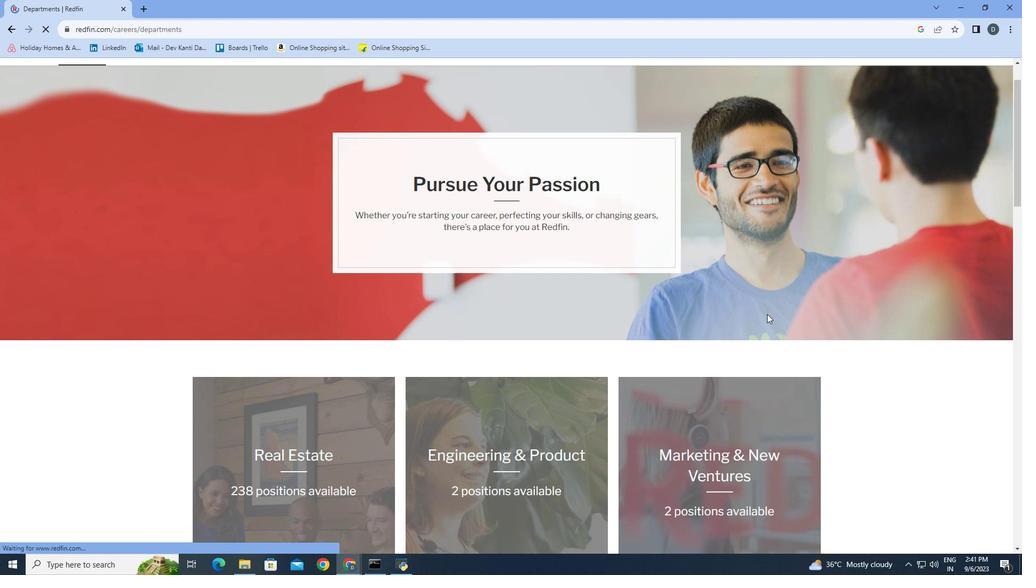 
Action: Mouse scrolled (767, 313) with delta (0, 0)
Screenshot: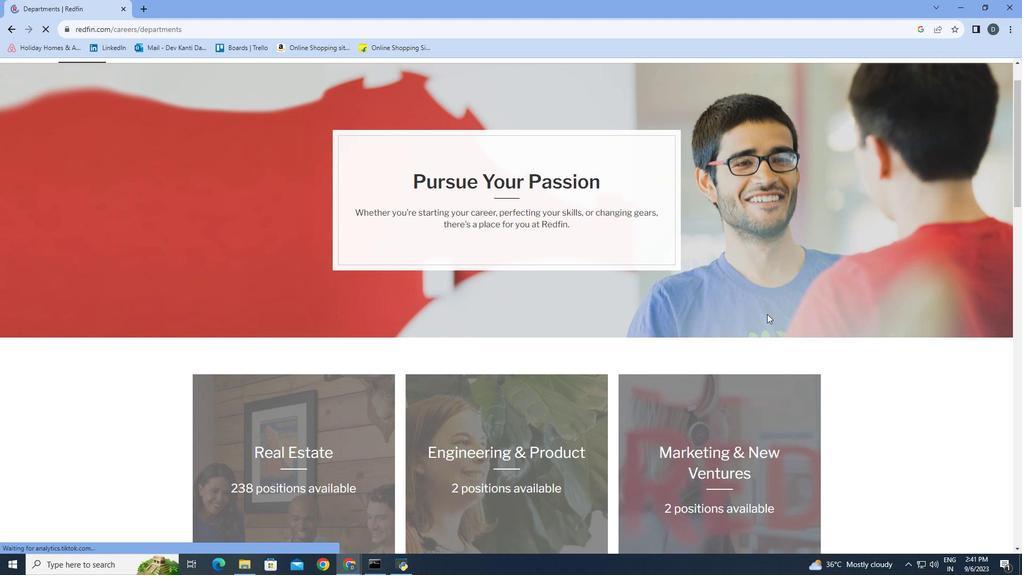 
Action: Mouse scrolled (767, 313) with delta (0, 0)
Screenshot: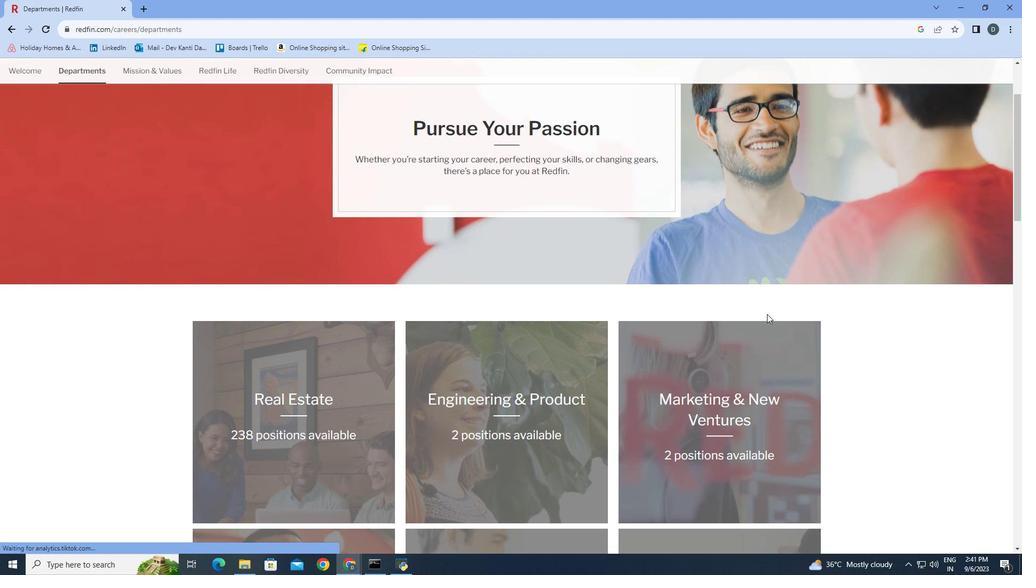 
Action: Mouse scrolled (767, 313) with delta (0, 0)
Screenshot: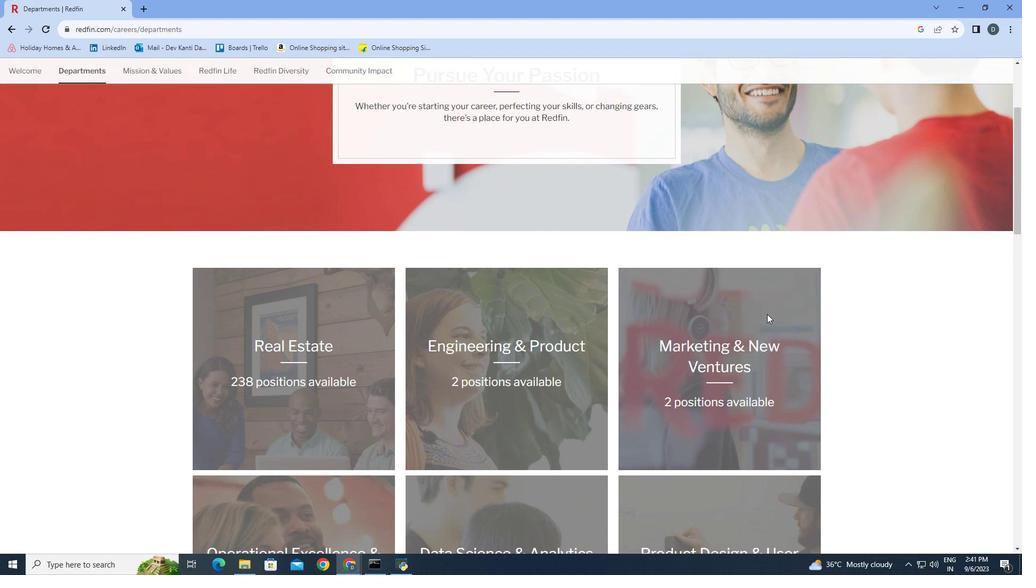 
Action: Mouse scrolled (767, 313) with delta (0, 0)
Screenshot: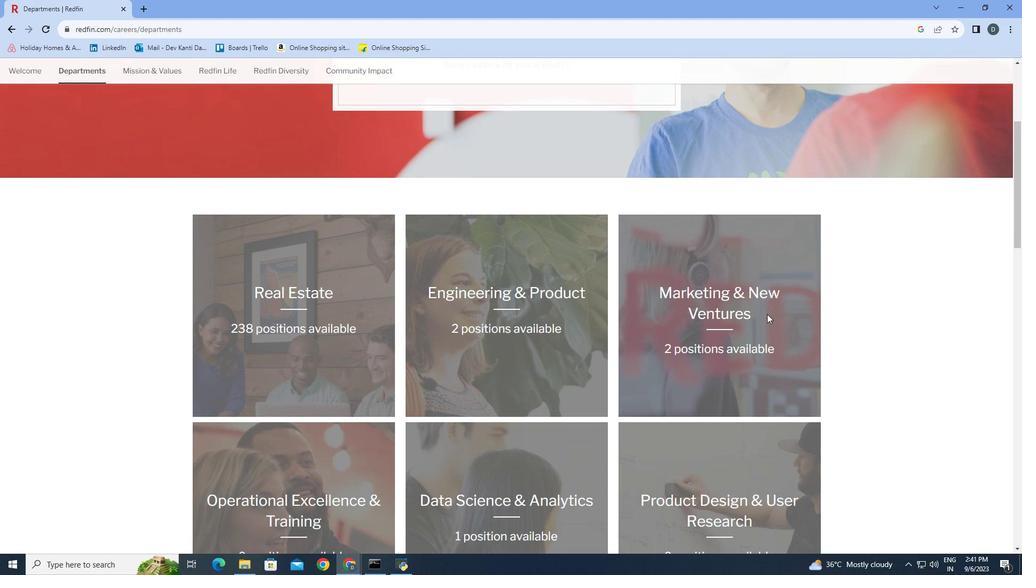 
Action: Mouse scrolled (767, 313) with delta (0, 0)
Screenshot: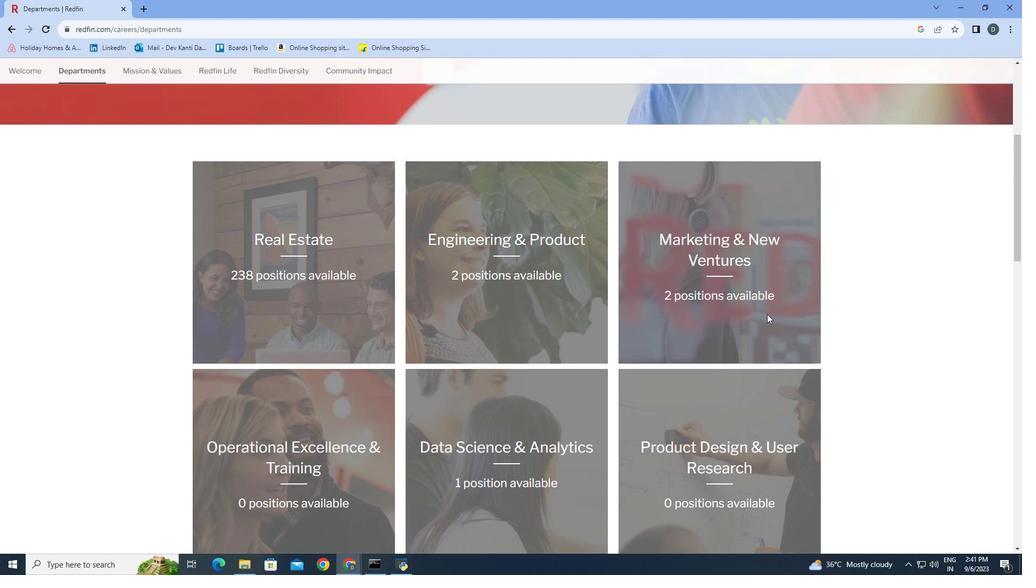 
Action: Mouse scrolled (767, 313) with delta (0, 0)
Screenshot: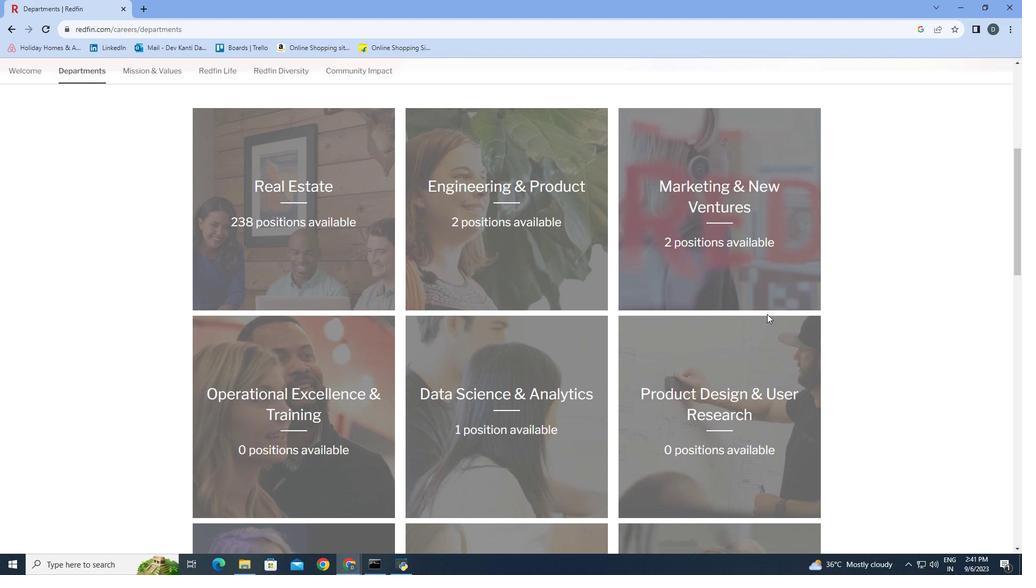 
Action: Mouse scrolled (767, 313) with delta (0, 0)
Screenshot: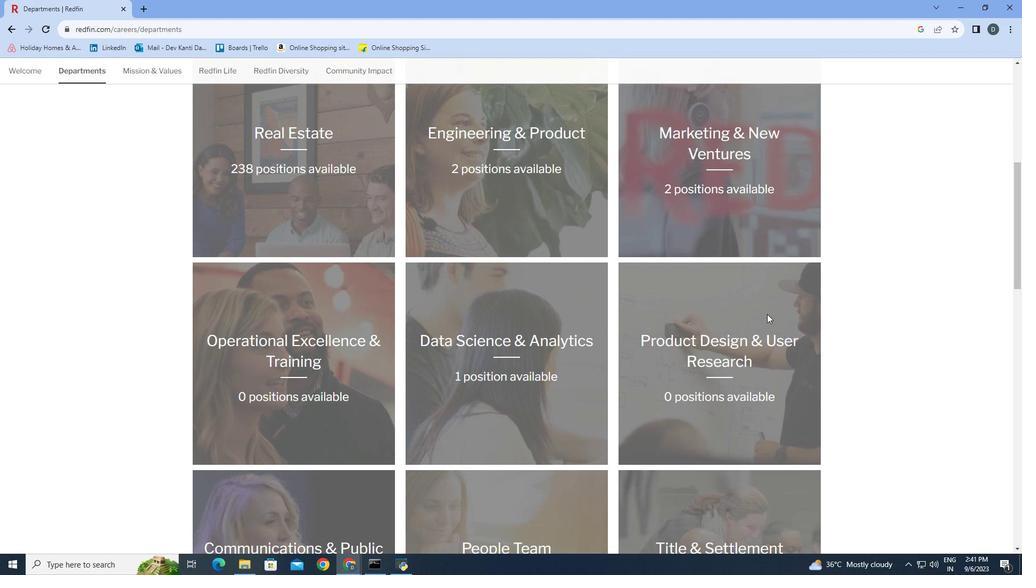 
Action: Mouse scrolled (767, 313) with delta (0, 0)
Screenshot: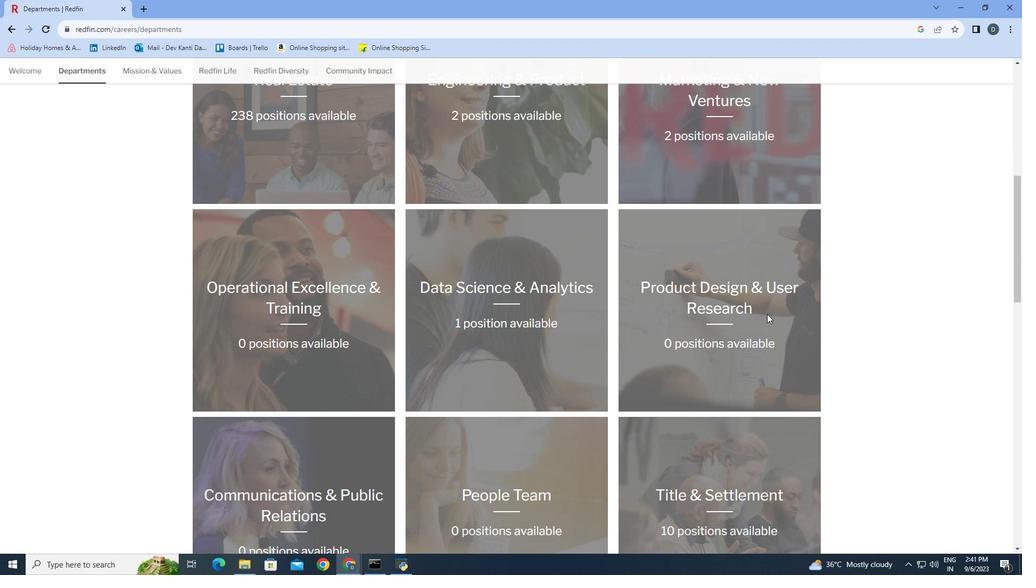 
Action: Mouse scrolled (767, 313) with delta (0, 0)
Screenshot: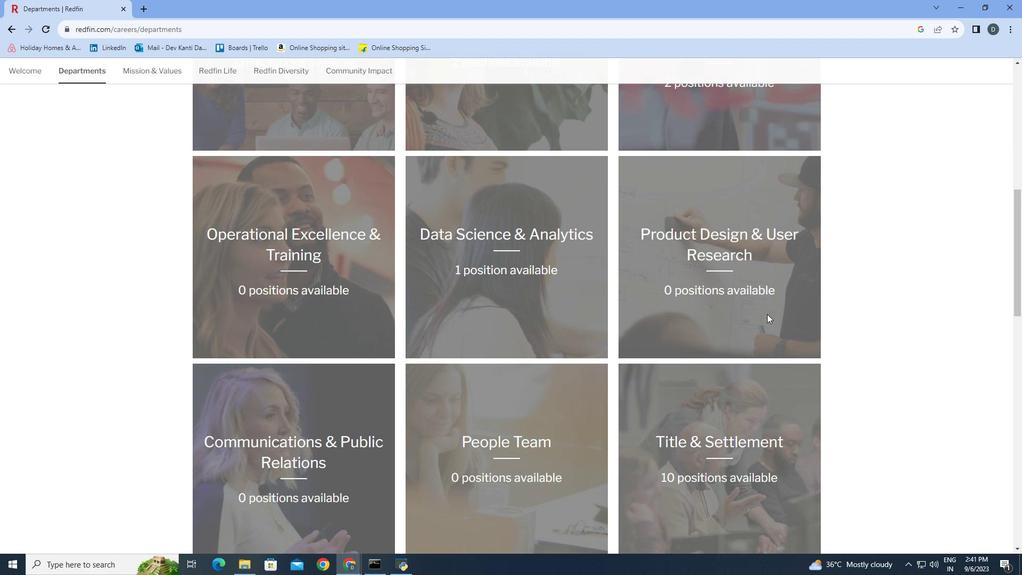 
Action: Mouse scrolled (767, 313) with delta (0, 0)
Screenshot: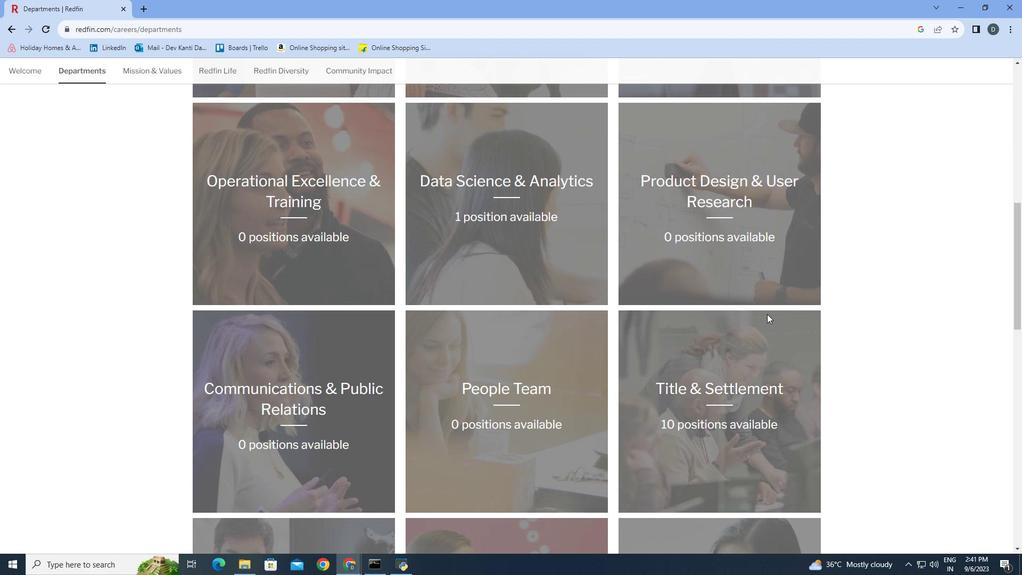 
Action: Mouse scrolled (767, 313) with delta (0, 0)
Screenshot: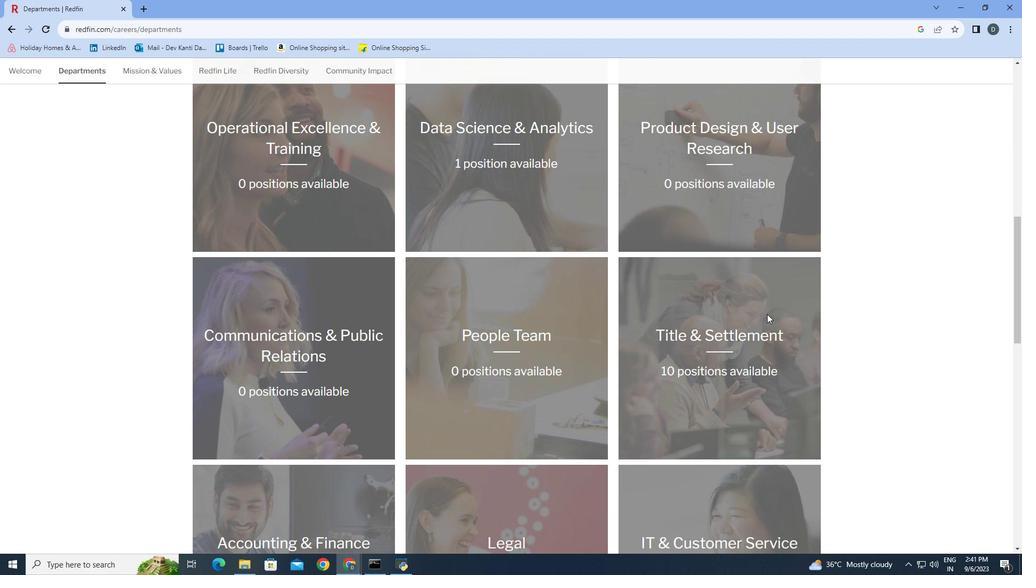 
Action: Mouse scrolled (767, 313) with delta (0, 0)
Screenshot: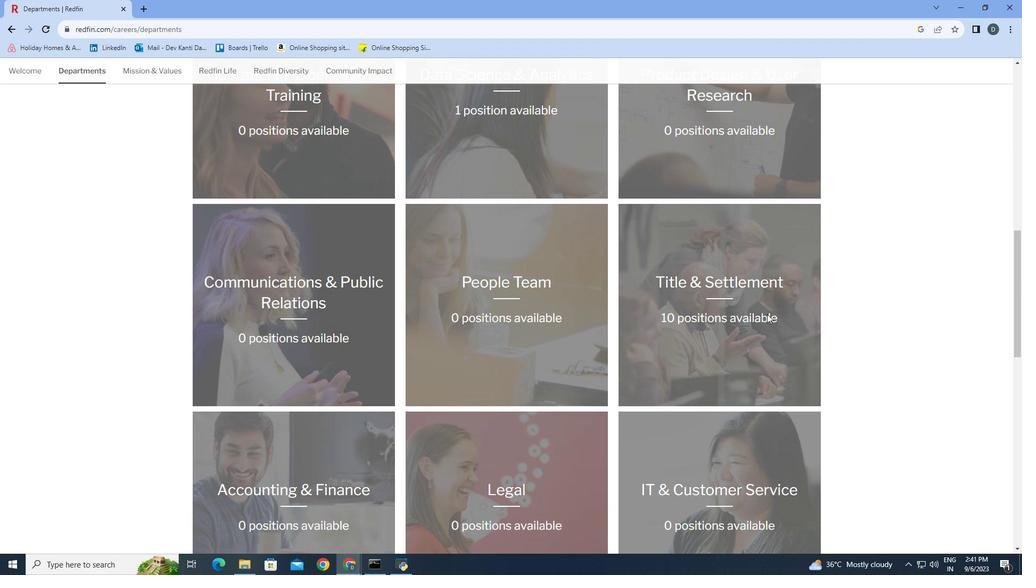 
Action: Mouse scrolled (767, 313) with delta (0, 0)
Screenshot: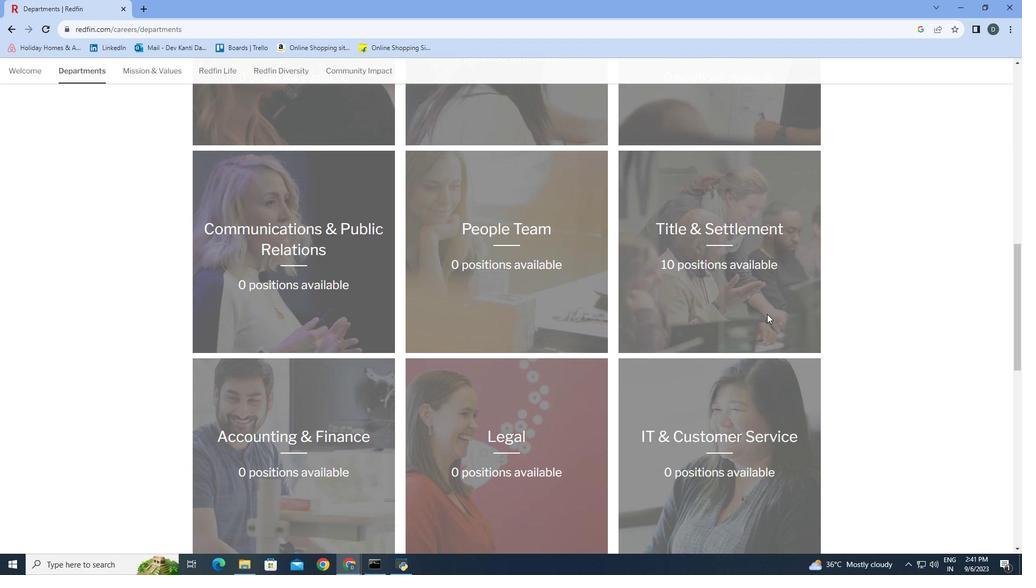 
Action: Mouse scrolled (767, 313) with delta (0, 0)
Screenshot: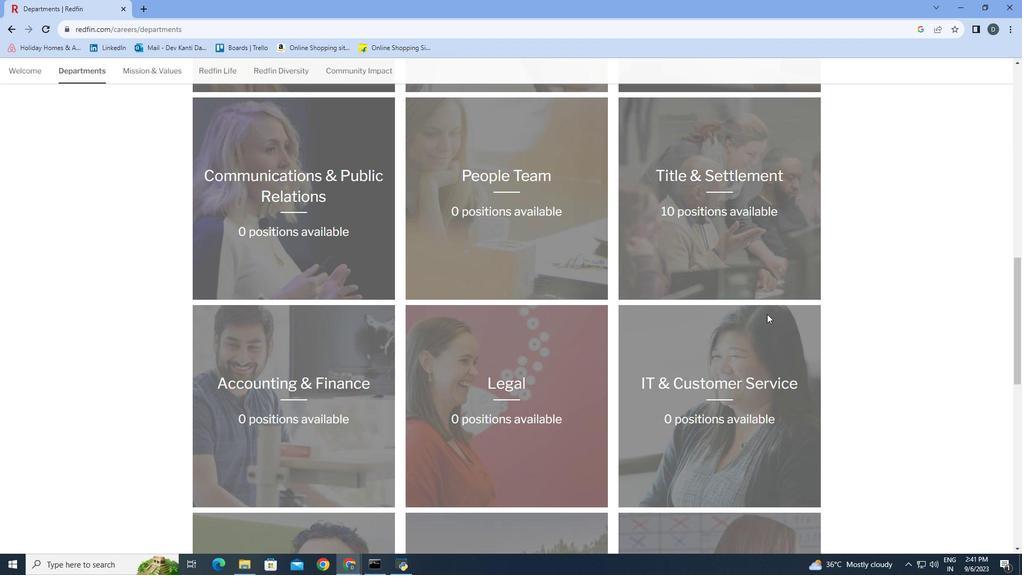 
Action: Mouse scrolled (767, 313) with delta (0, 0)
Screenshot: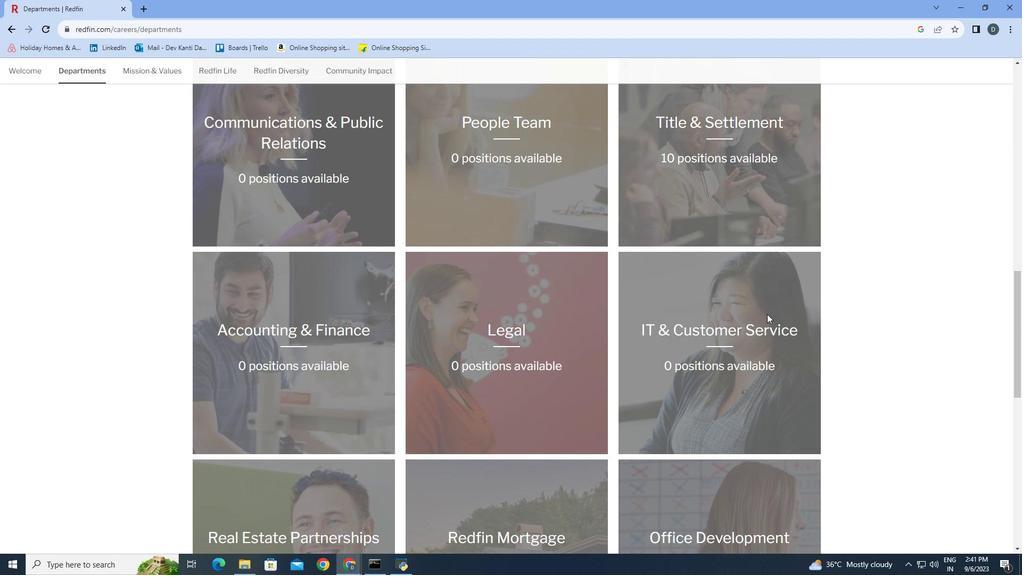 
Action: Mouse moved to (766, 314)
Screenshot: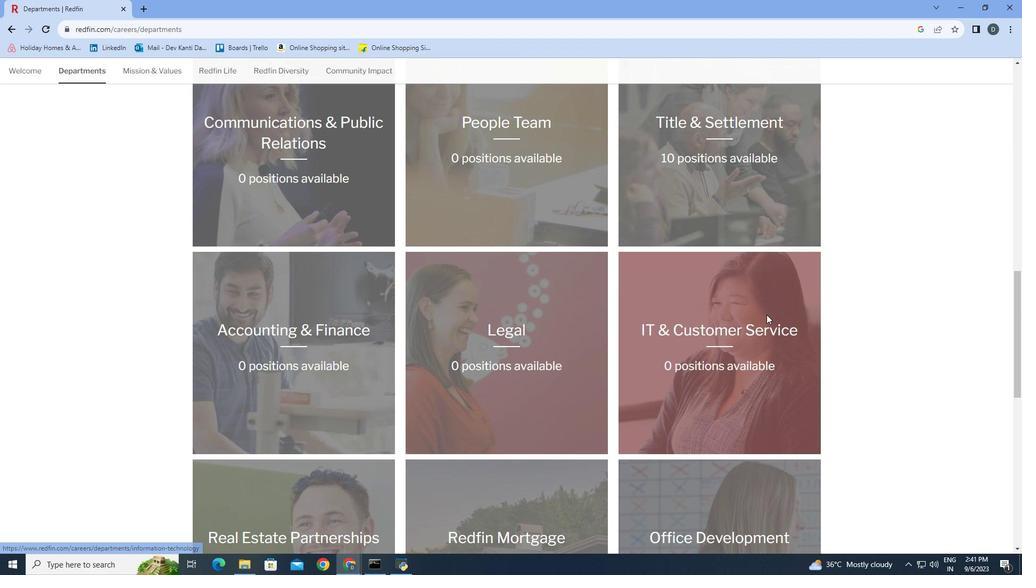 
Action: Mouse pressed left at (766, 314)
Screenshot: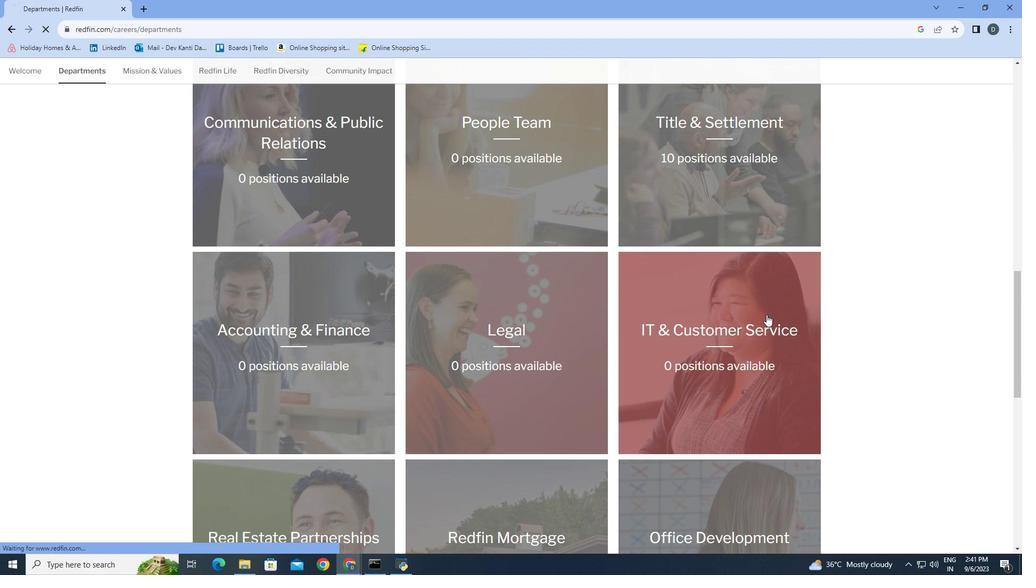 
Action: Mouse moved to (766, 314)
Screenshot: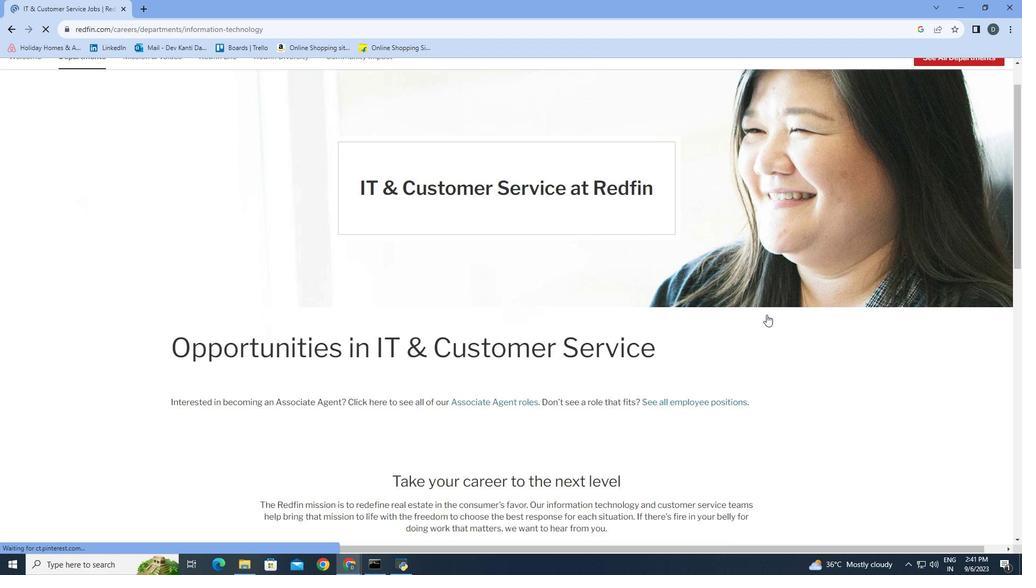 
Action: Mouse scrolled (766, 314) with delta (0, 0)
Screenshot: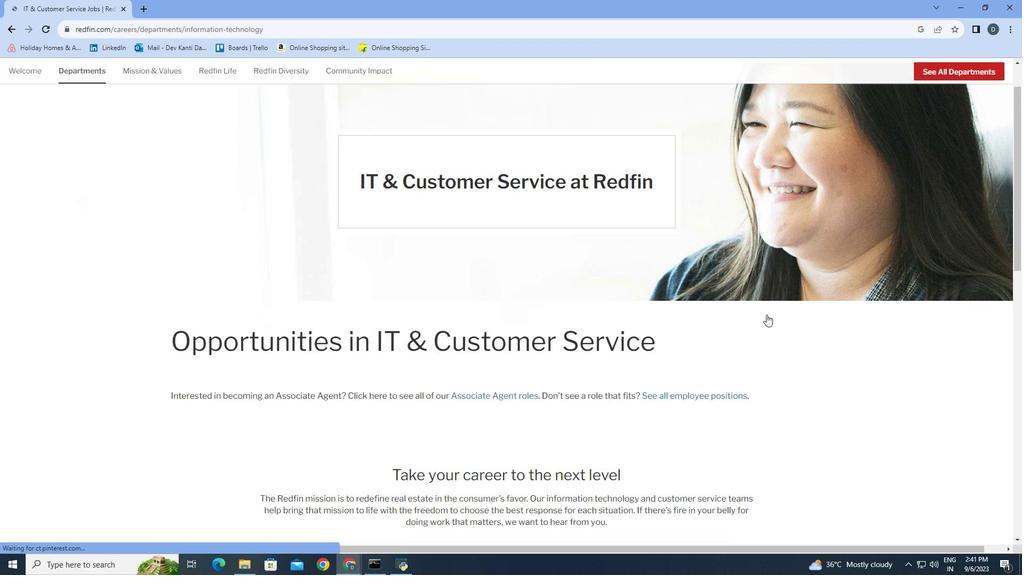 
Action: Mouse scrolled (766, 314) with delta (0, 0)
Screenshot: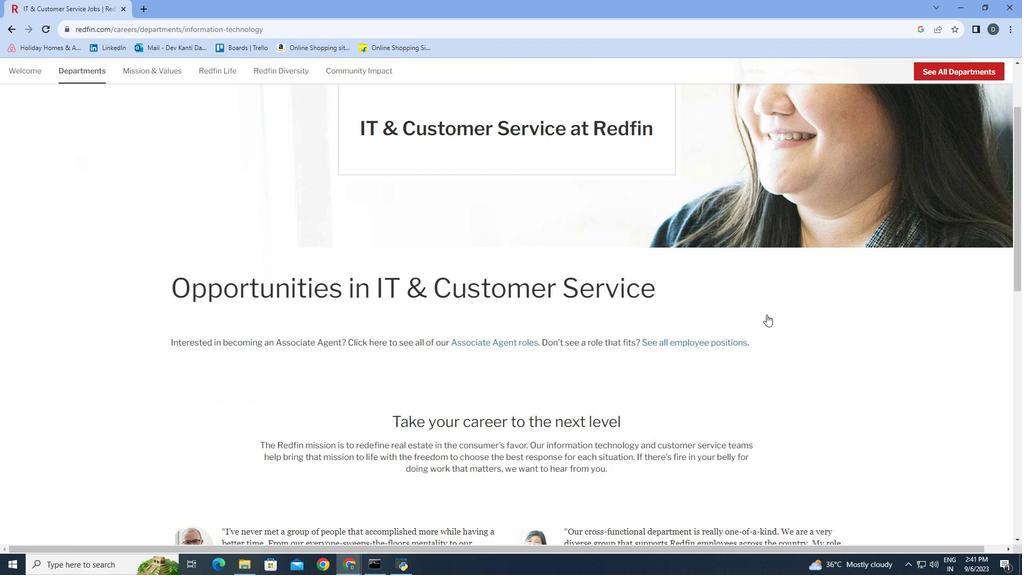 
Action: Mouse scrolled (766, 314) with delta (0, 0)
Screenshot: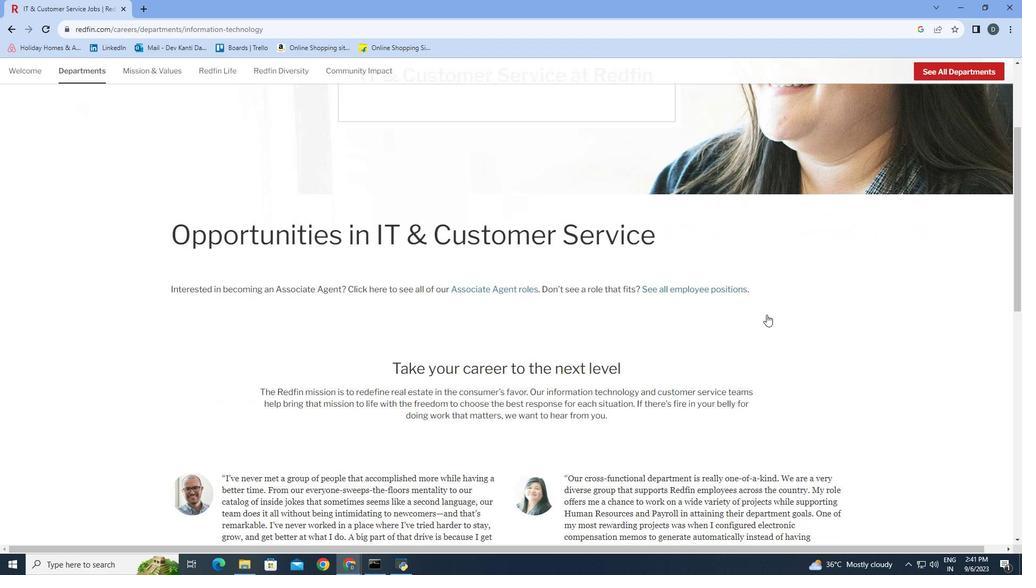 
Action: Mouse scrolled (766, 314) with delta (0, 0)
Screenshot: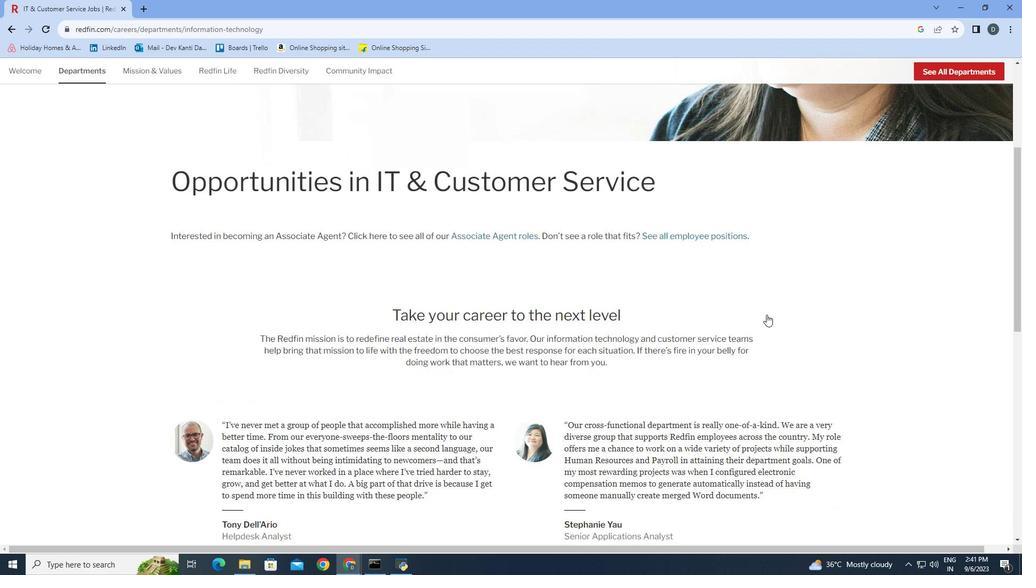
Action: Mouse scrolled (766, 314) with delta (0, 0)
Screenshot: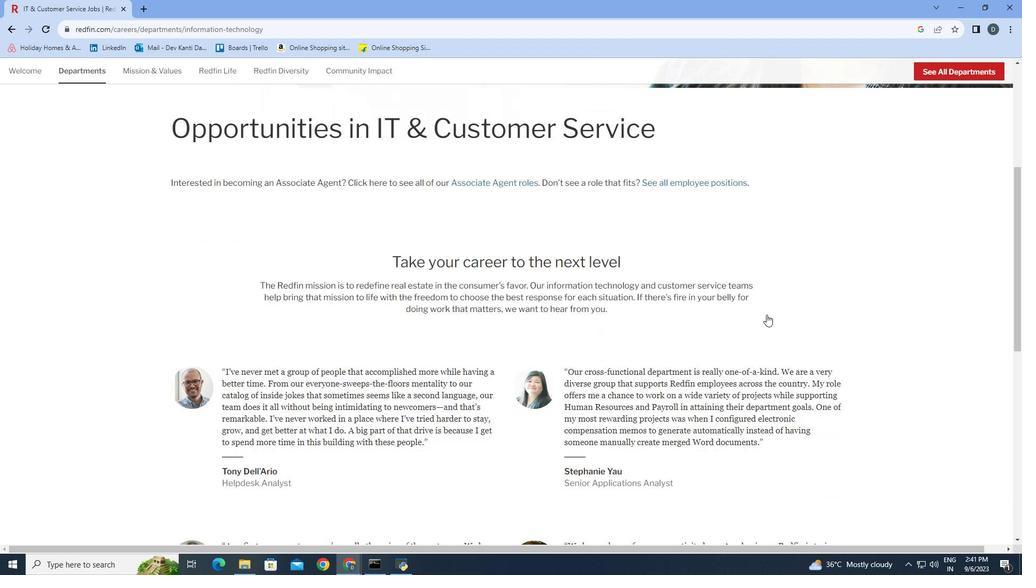 
Action: Mouse scrolled (766, 314) with delta (0, 0)
Screenshot: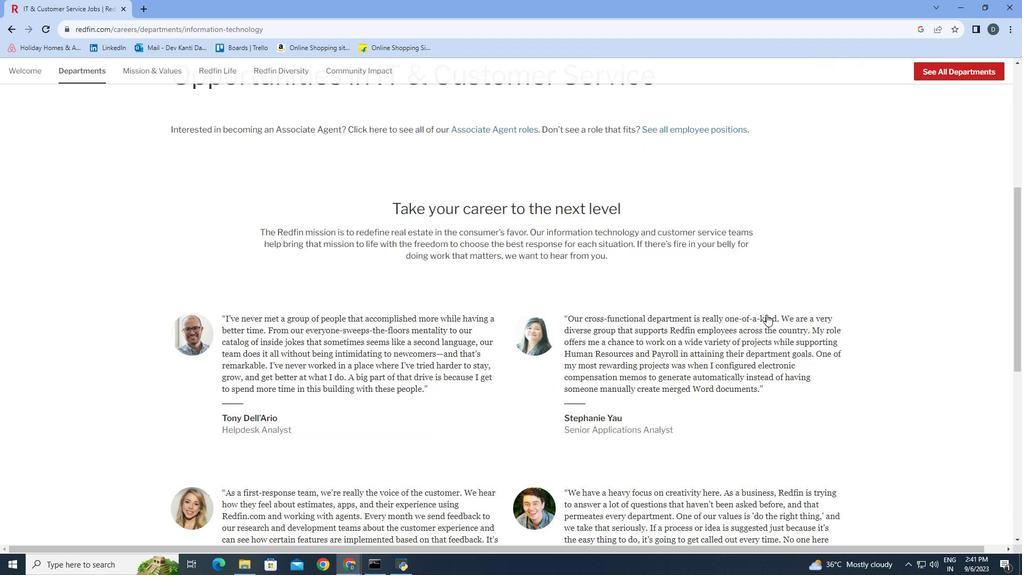 
Action: Mouse scrolled (766, 314) with delta (0, 0)
Screenshot: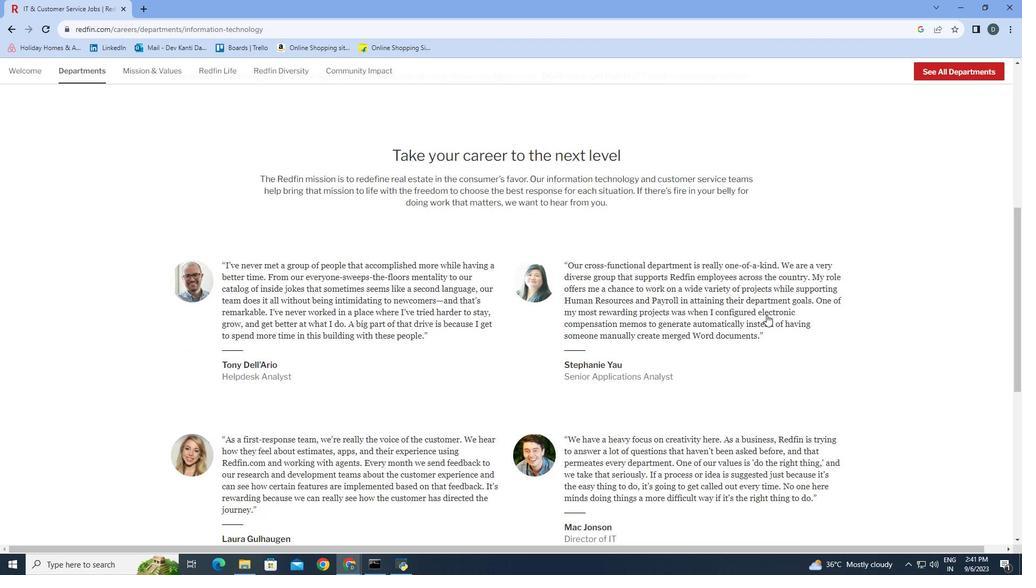 
Action: Mouse scrolled (766, 314) with delta (0, 0)
Screenshot: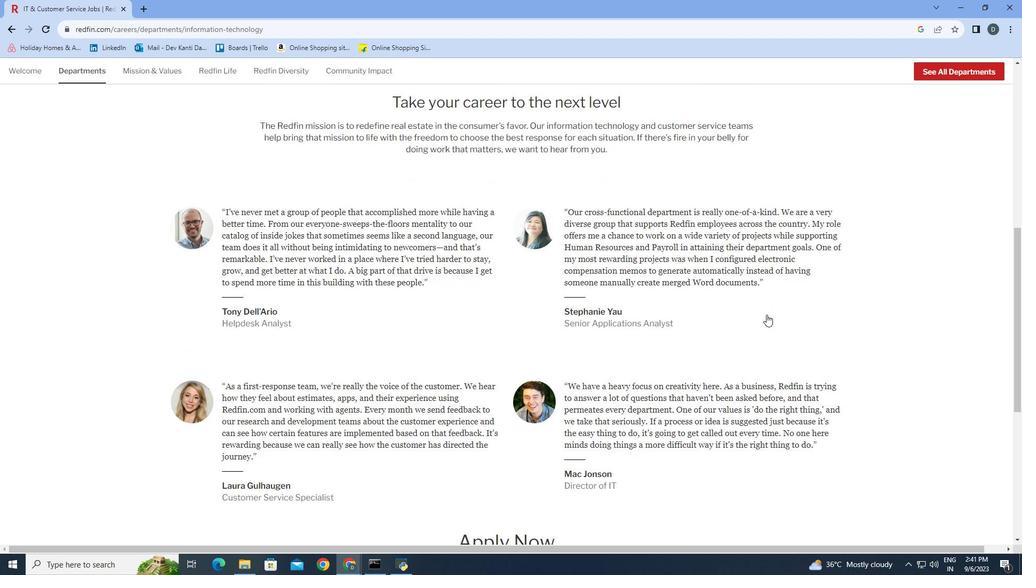 
Action: Mouse scrolled (766, 314) with delta (0, 0)
Screenshot: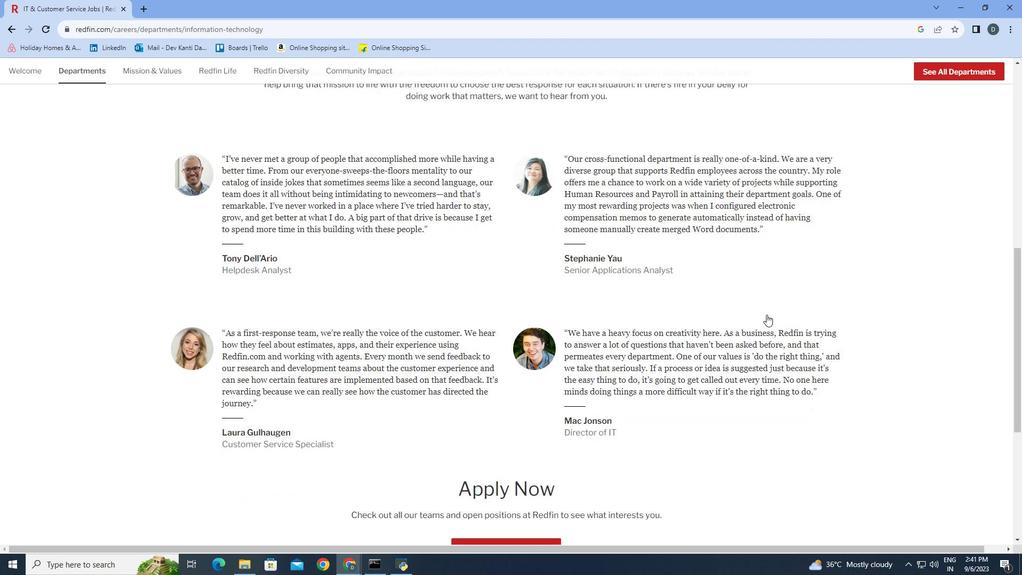 
Action: Mouse scrolled (766, 314) with delta (0, 0)
Screenshot: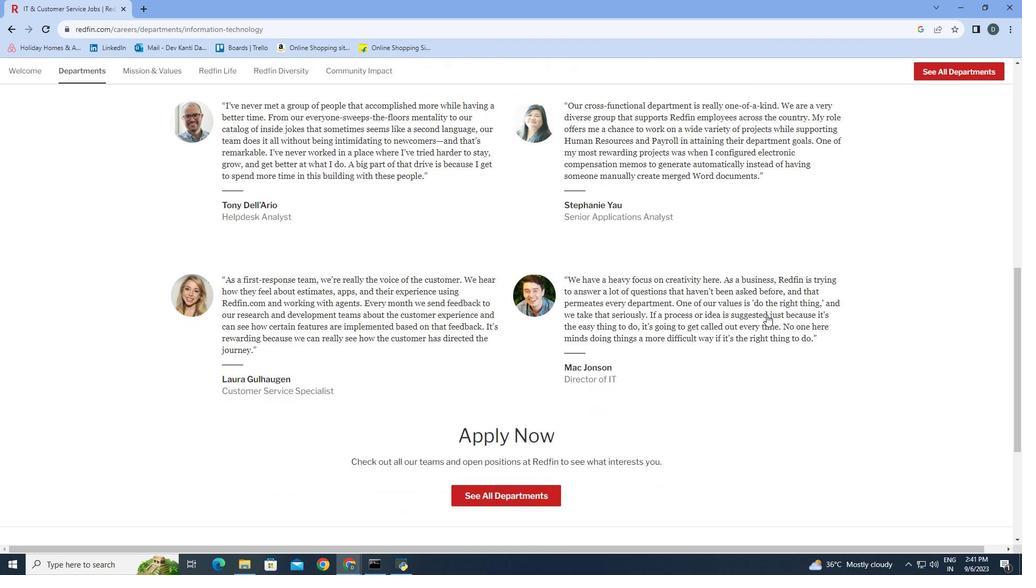 
Action: Mouse moved to (765, 318)
Screenshot: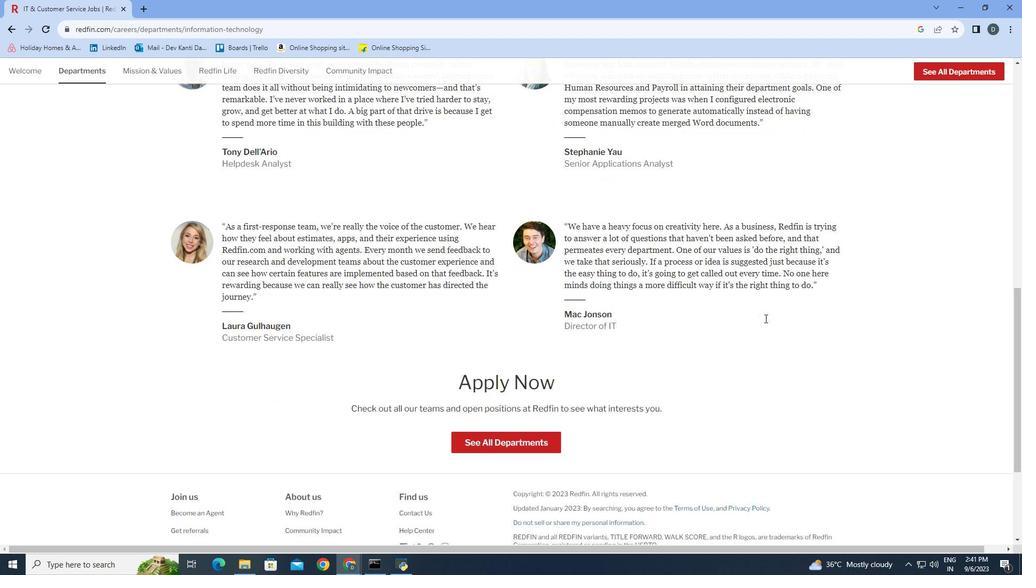 
Action: Mouse scrolled (765, 317) with delta (0, 0)
Screenshot: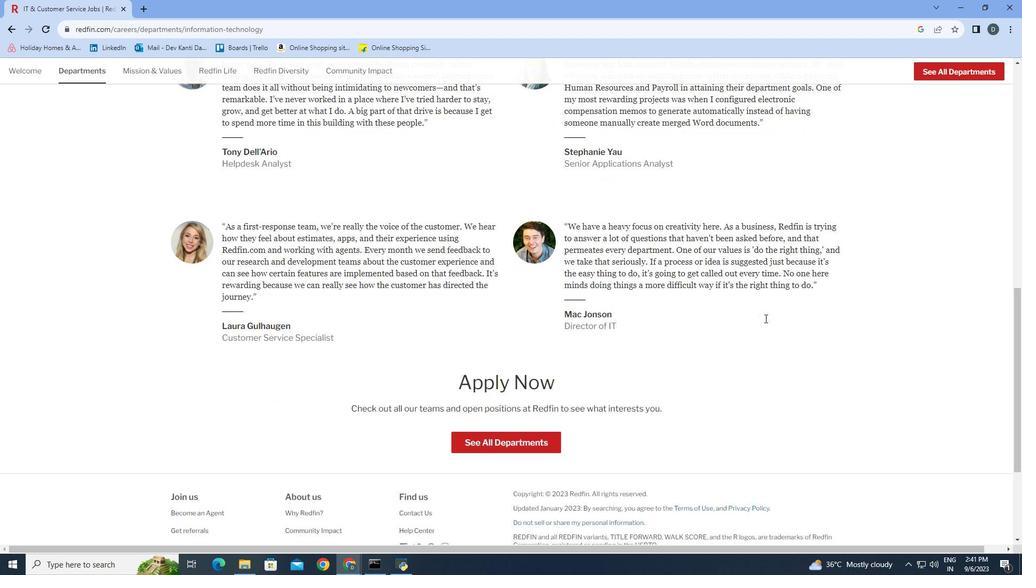 
Action: Mouse scrolled (765, 317) with delta (0, 0)
Screenshot: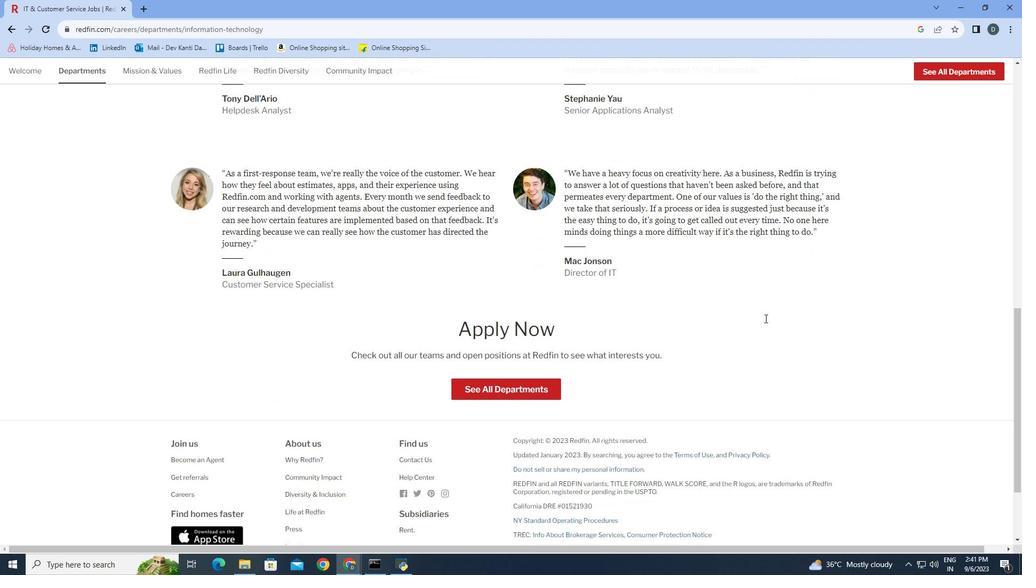 
Action: Mouse scrolled (765, 317) with delta (0, 0)
Screenshot: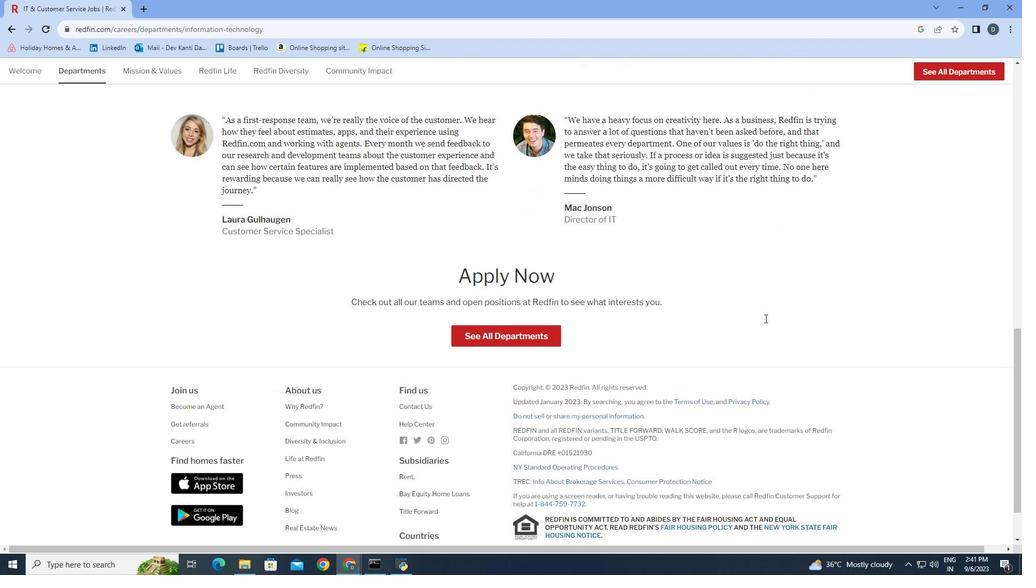 
Action: Mouse scrolled (765, 317) with delta (0, 0)
Screenshot: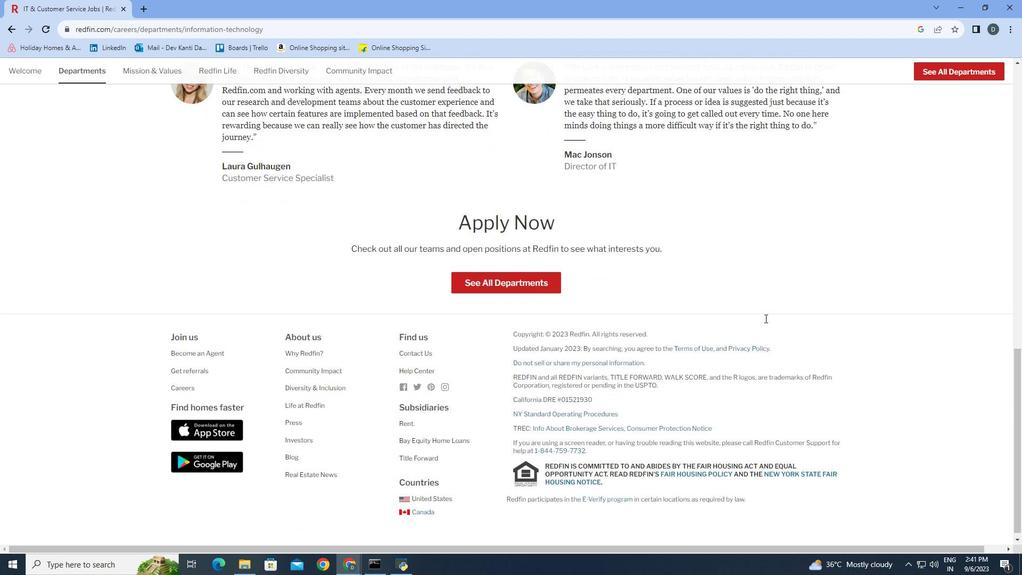 
Action: Mouse moved to (765, 319)
Screenshot: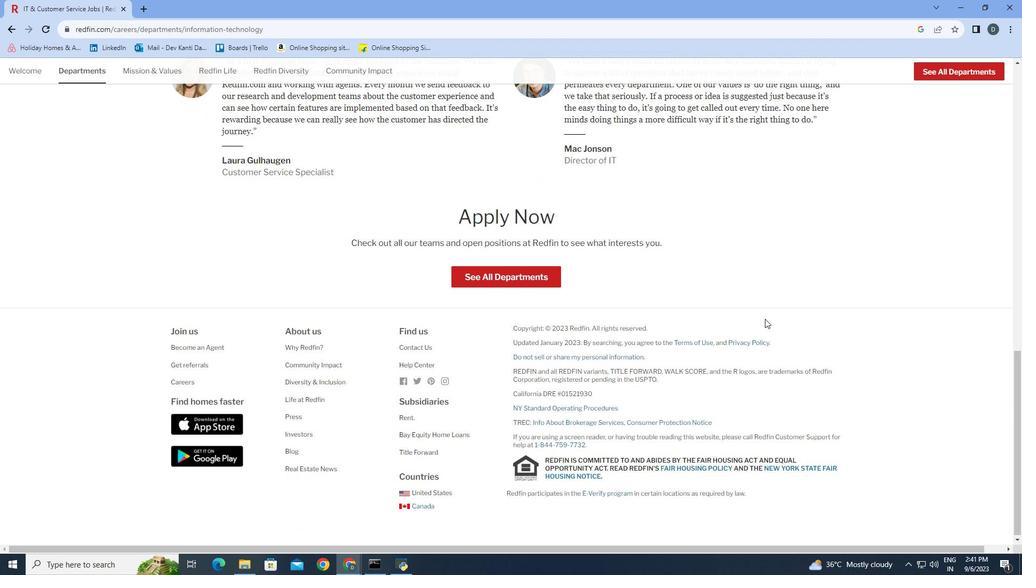 
Action: Mouse scrolled (765, 318) with delta (0, 0)
Screenshot: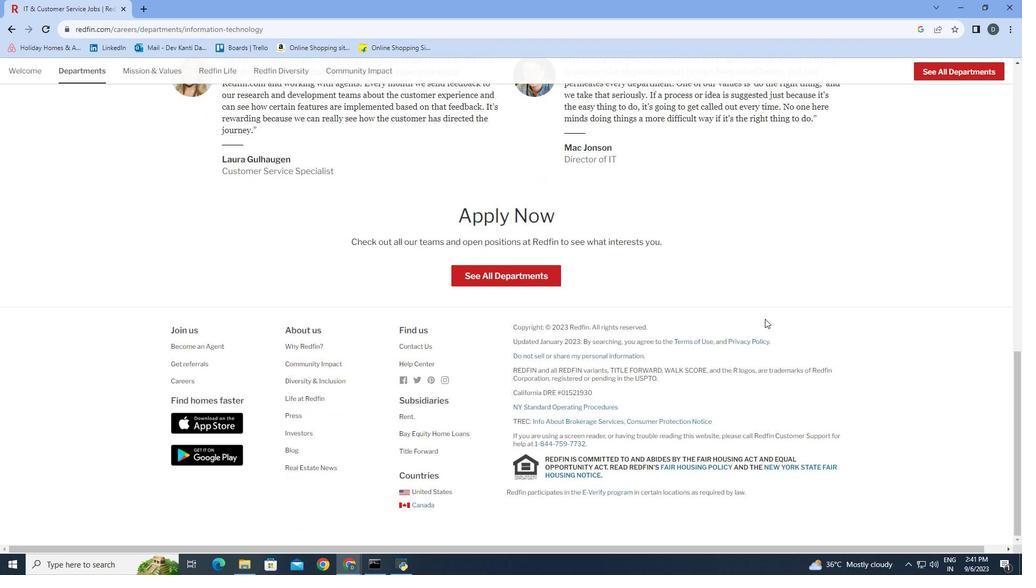 
Action: Mouse scrolled (765, 318) with delta (0, 0)
Screenshot: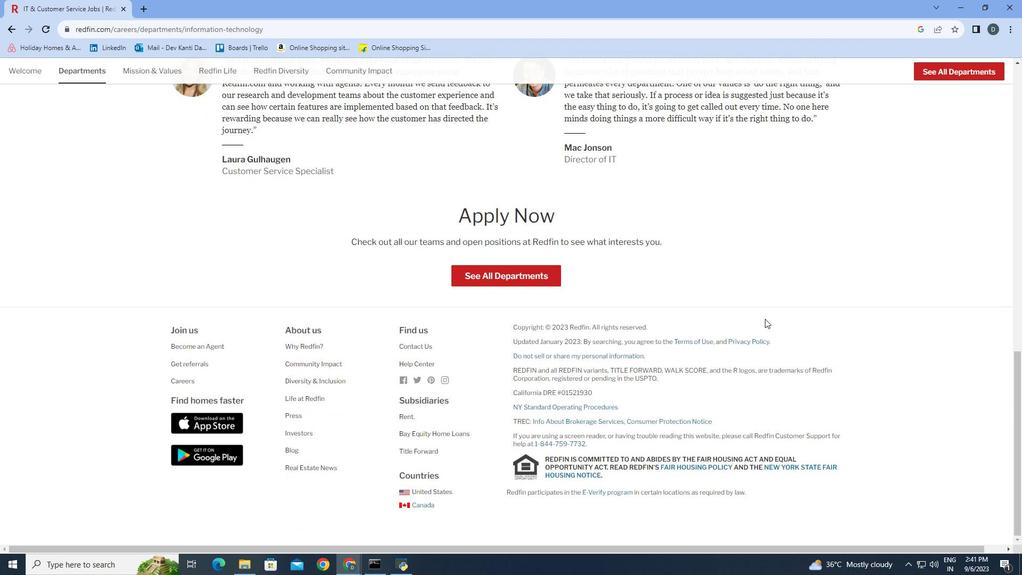 
Action: Mouse scrolled (765, 318) with delta (0, 0)
Screenshot: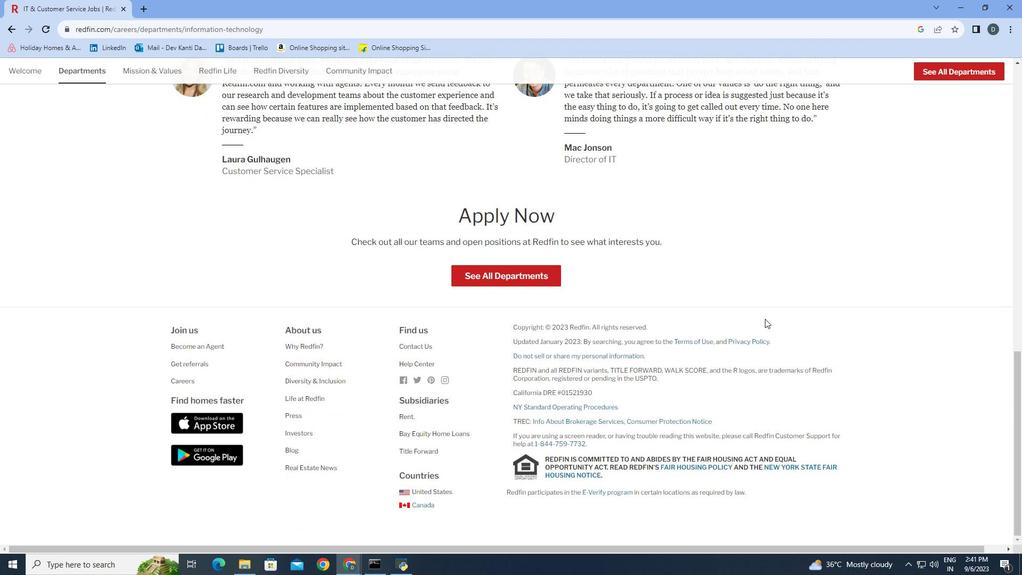 
